 Task: Send an email with the signature Garrett Sanchez with the subject 'Request for an opinion' and the message 'Please let me know if there are any changes to the project scope.' from softage.1@softage.net to softage.10@softage.net with an attached document Program_proposal.docx and move the email from Sent Items to the folder Accessories
Action: Mouse moved to (120, 138)
Screenshot: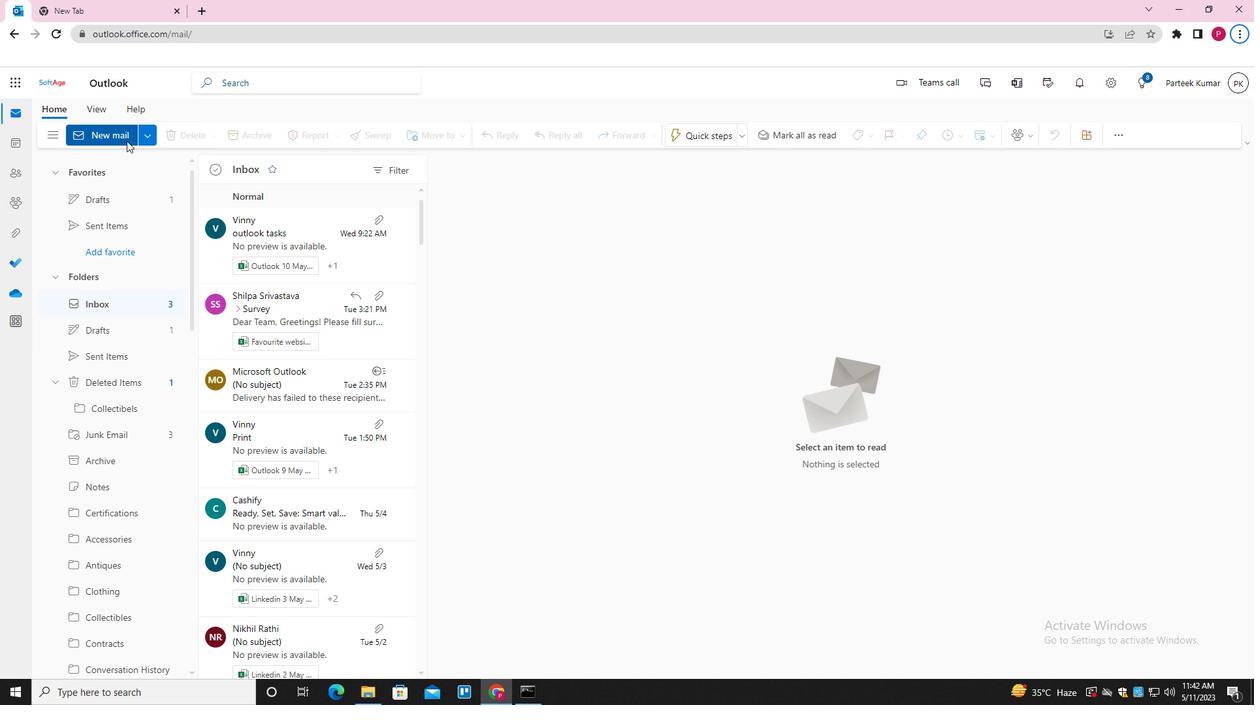
Action: Mouse pressed left at (120, 138)
Screenshot: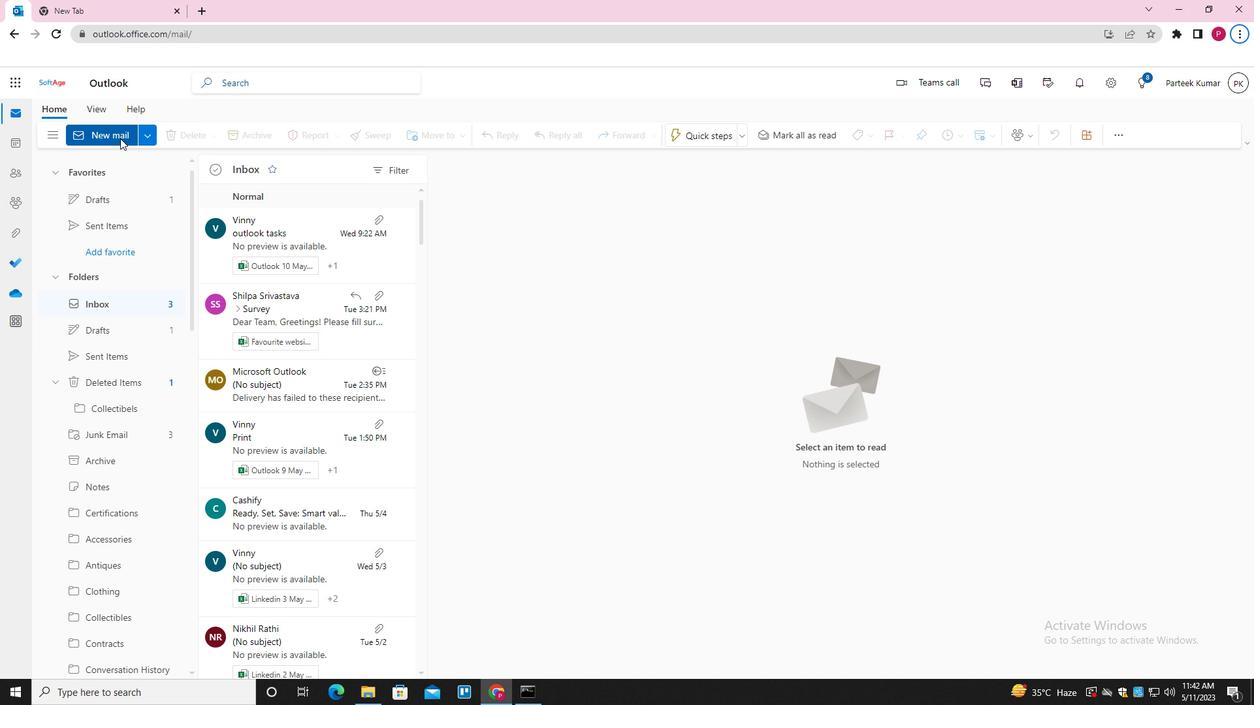 
Action: Mouse moved to (515, 305)
Screenshot: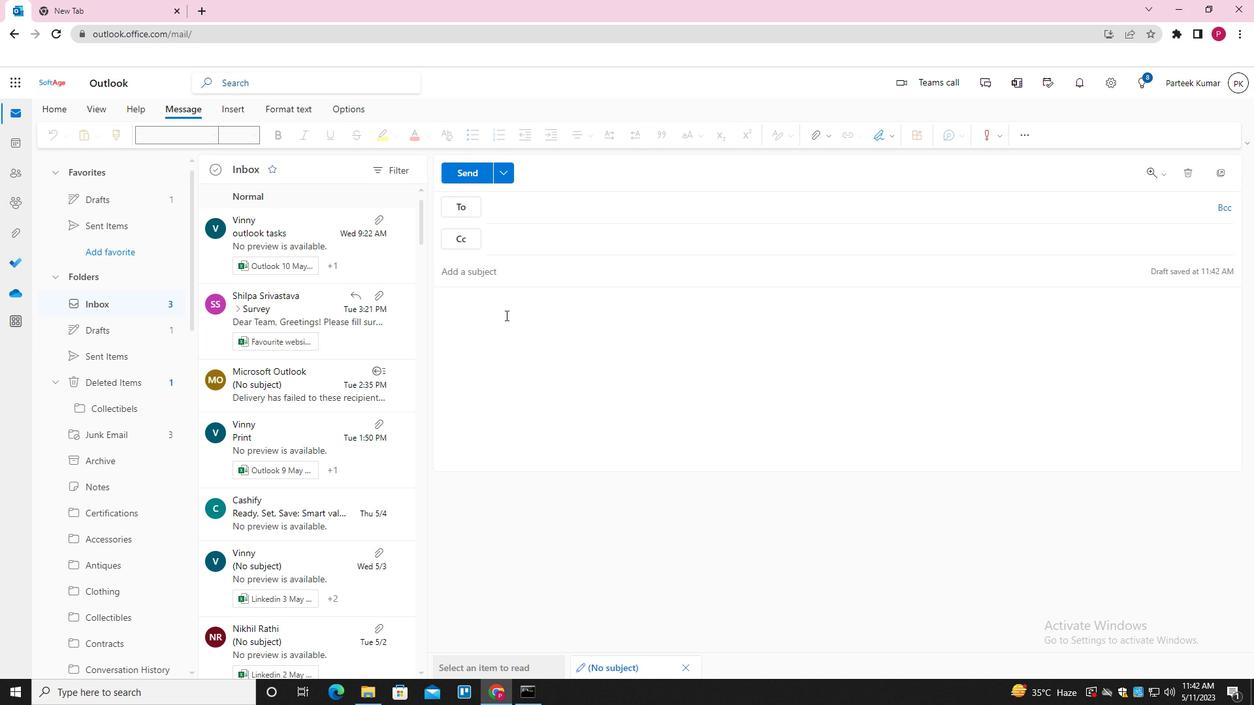 
Action: Mouse pressed left at (515, 305)
Screenshot: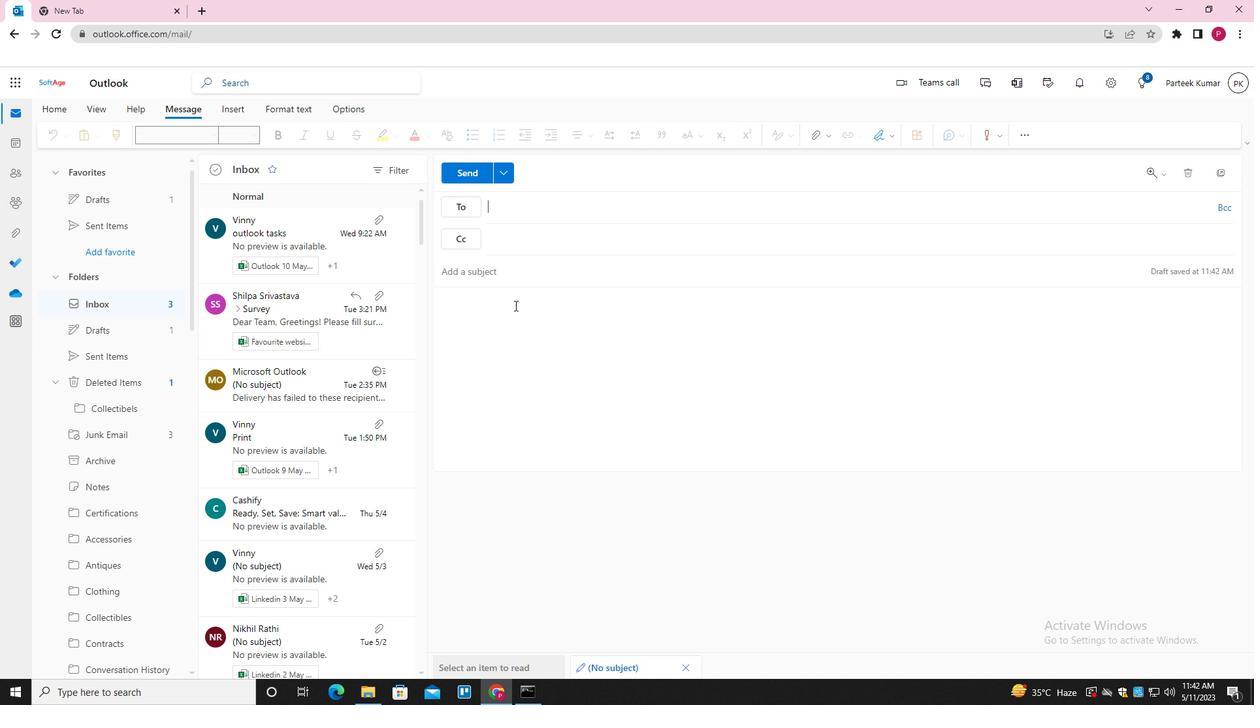 
Action: Mouse moved to (889, 137)
Screenshot: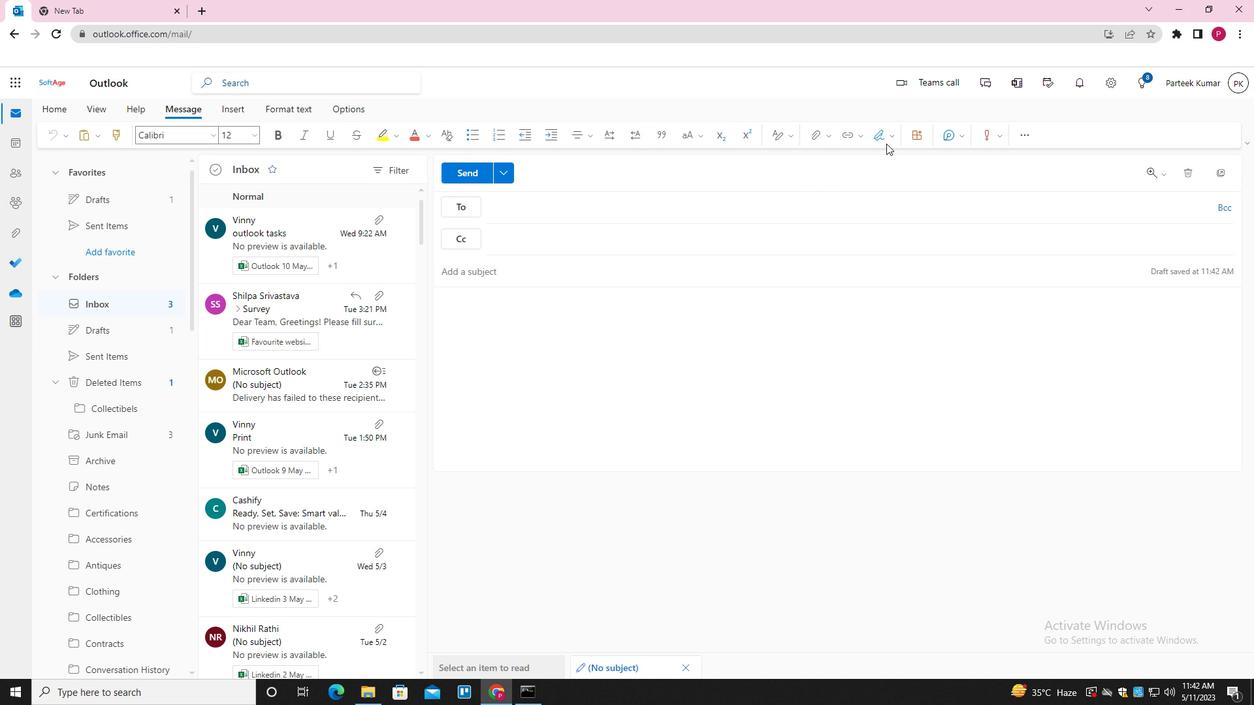 
Action: Mouse pressed left at (889, 137)
Screenshot: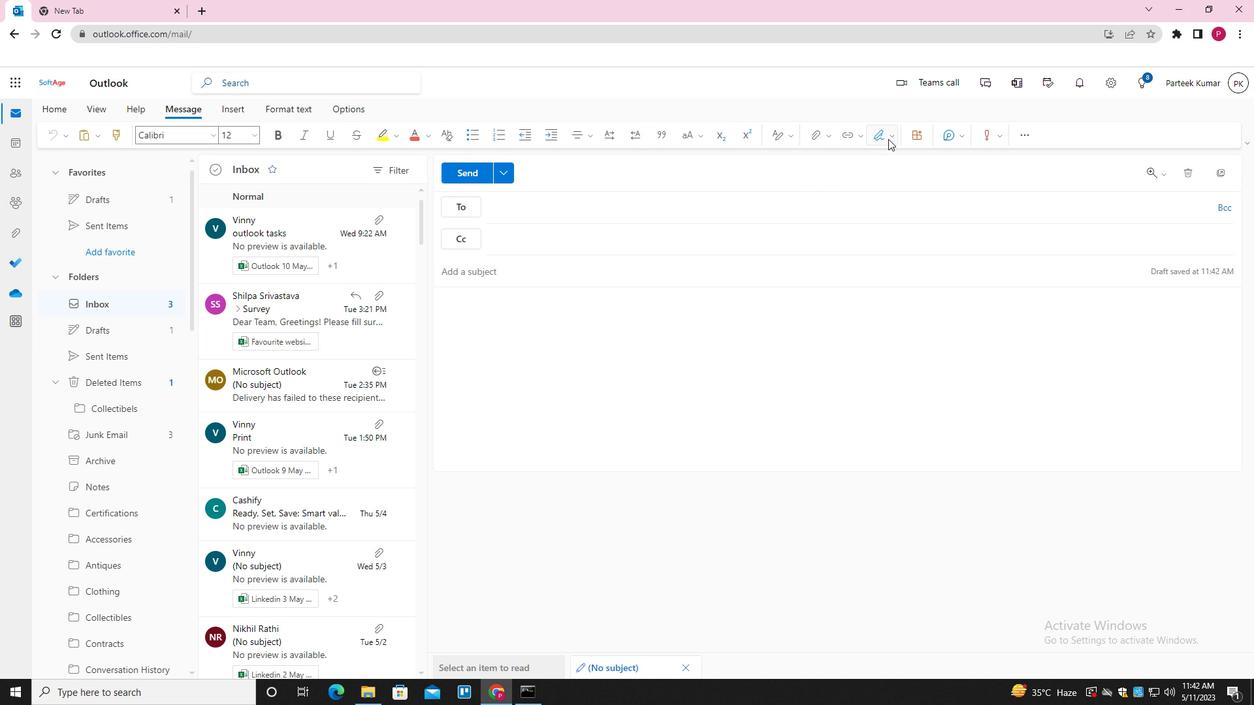 
Action: Mouse moved to (853, 192)
Screenshot: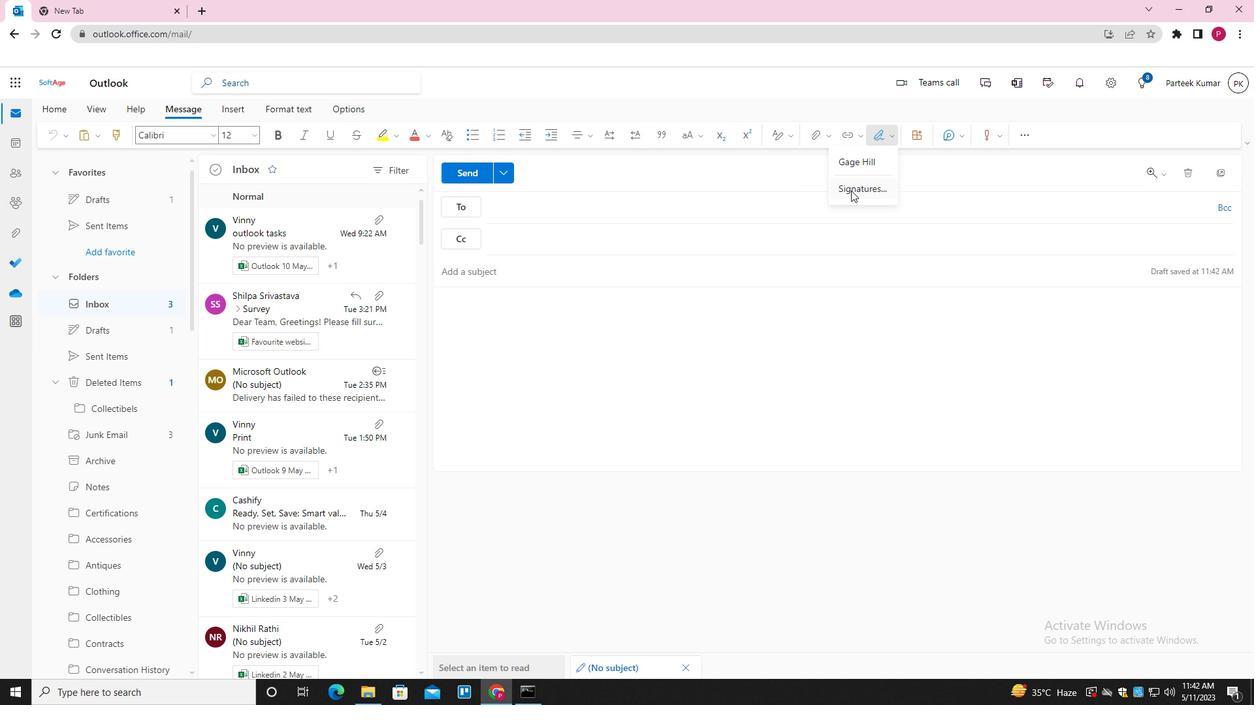 
Action: Mouse pressed left at (853, 192)
Screenshot: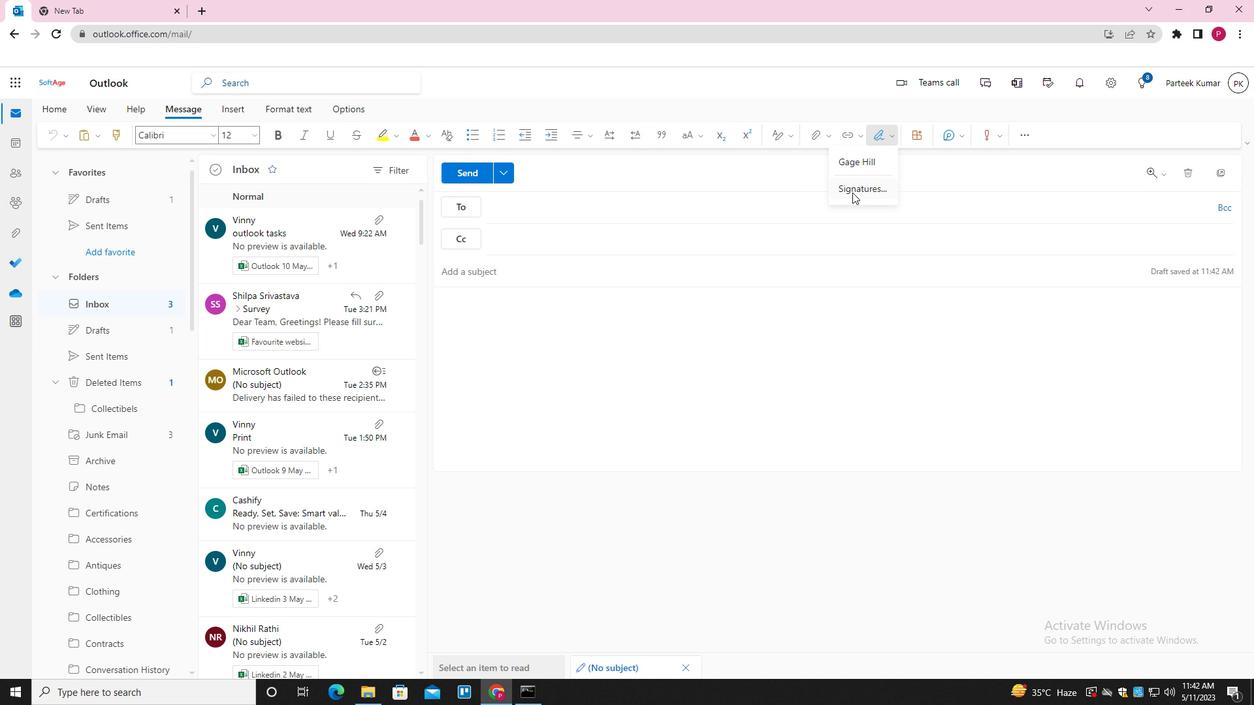 
Action: Mouse moved to (878, 239)
Screenshot: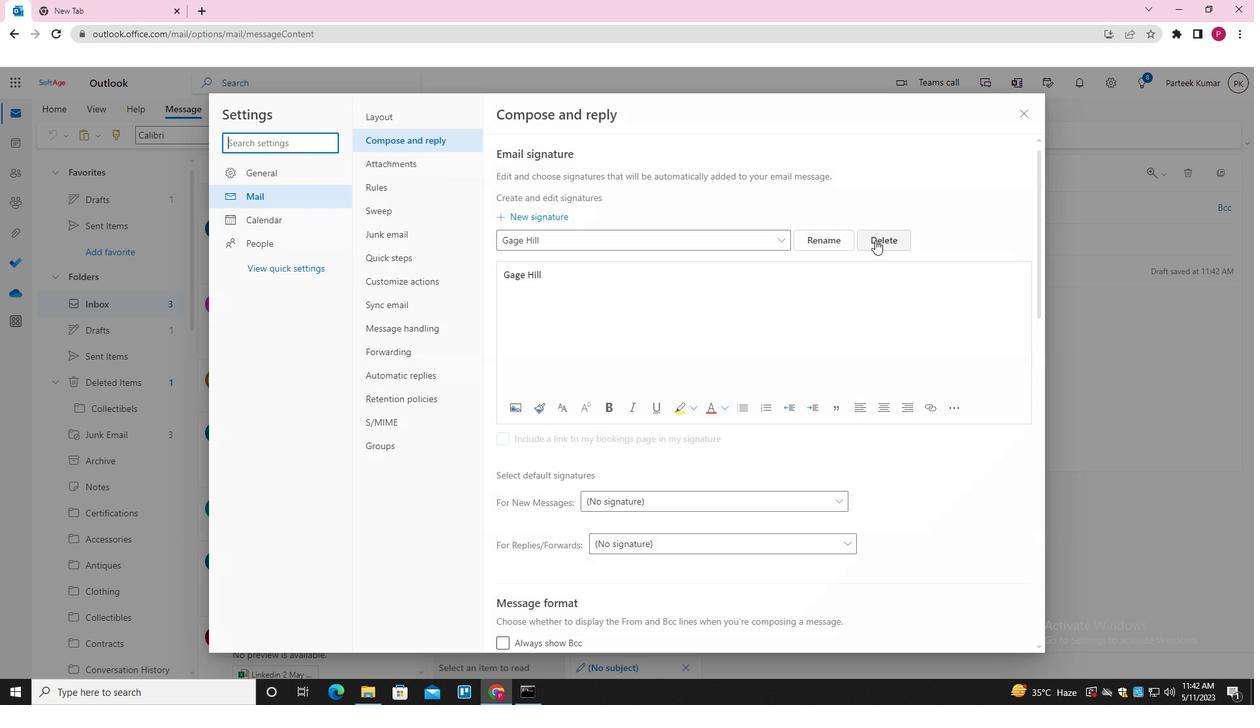 
Action: Mouse pressed left at (878, 239)
Screenshot: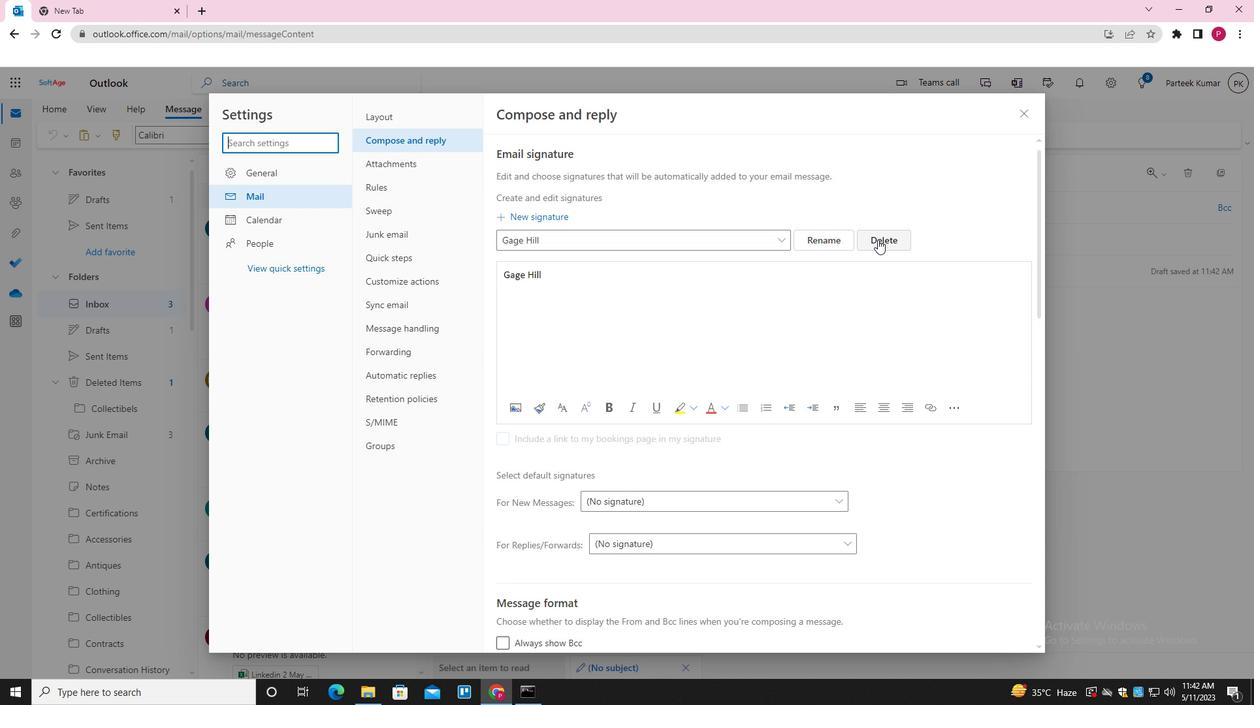 
Action: Mouse moved to (649, 236)
Screenshot: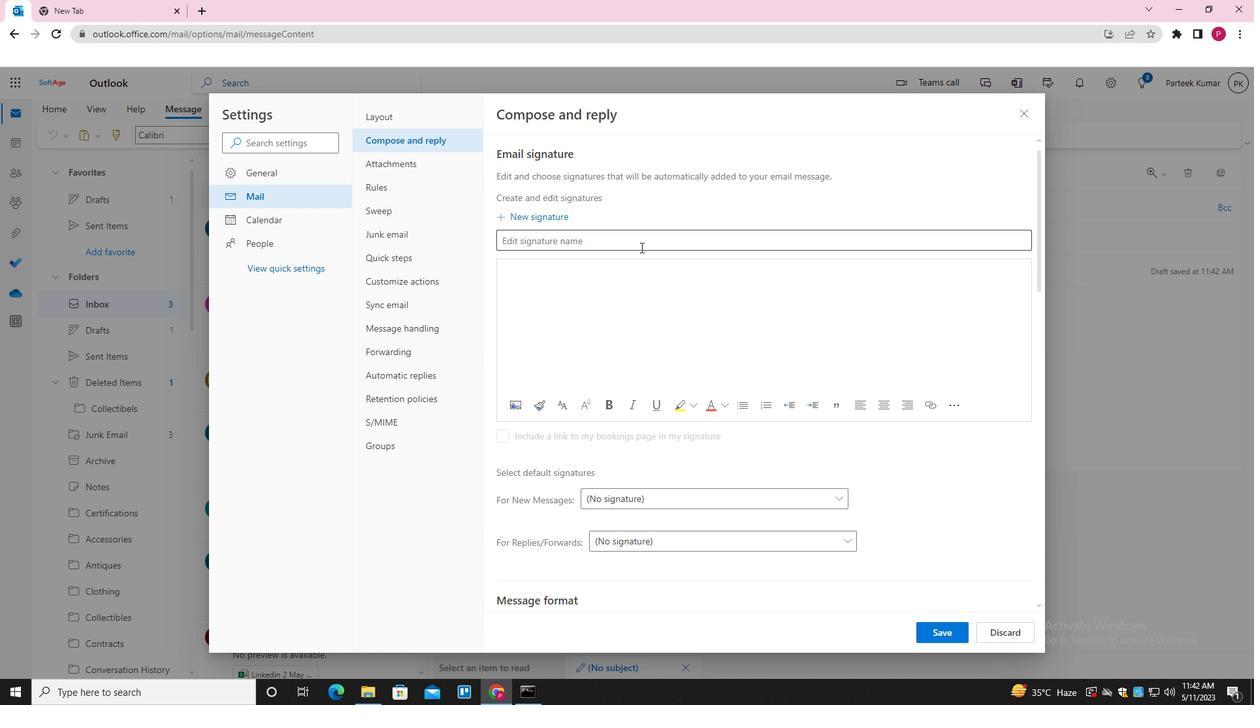 
Action: Mouse pressed left at (649, 236)
Screenshot: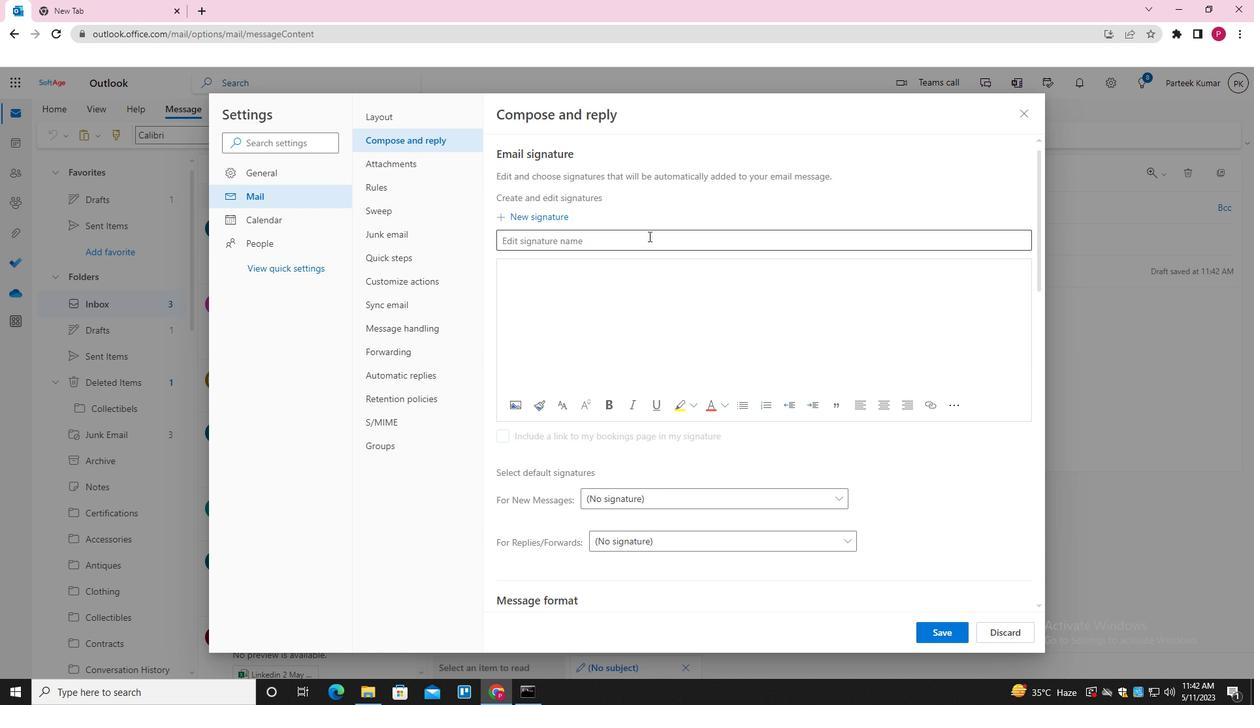 
Action: Key pressed <Key.shift><Key.shift><Key.shift><Key.shift><Key.shift><Key.shift><Key.shift><Key.shift><Key.shift>GARRETT<Key.space><Key.shift>SANCHEZ
Screenshot: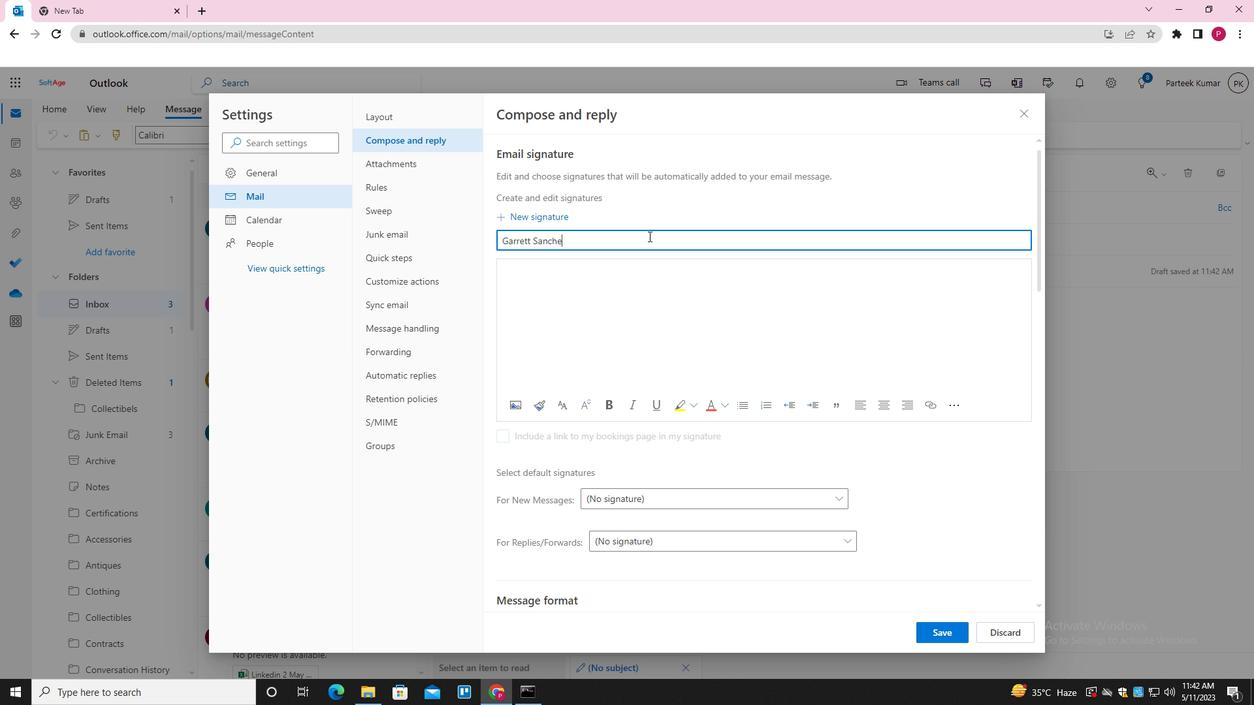 
Action: Mouse moved to (647, 288)
Screenshot: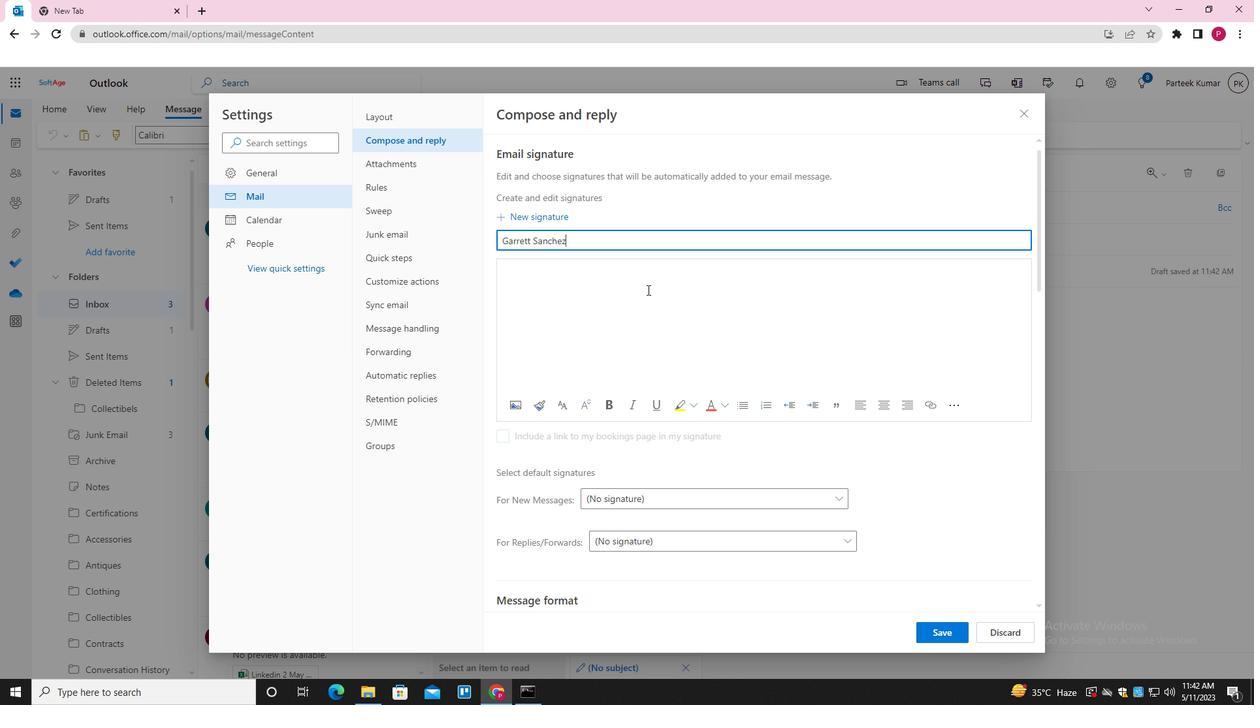 
Action: Mouse pressed left at (647, 288)
Screenshot: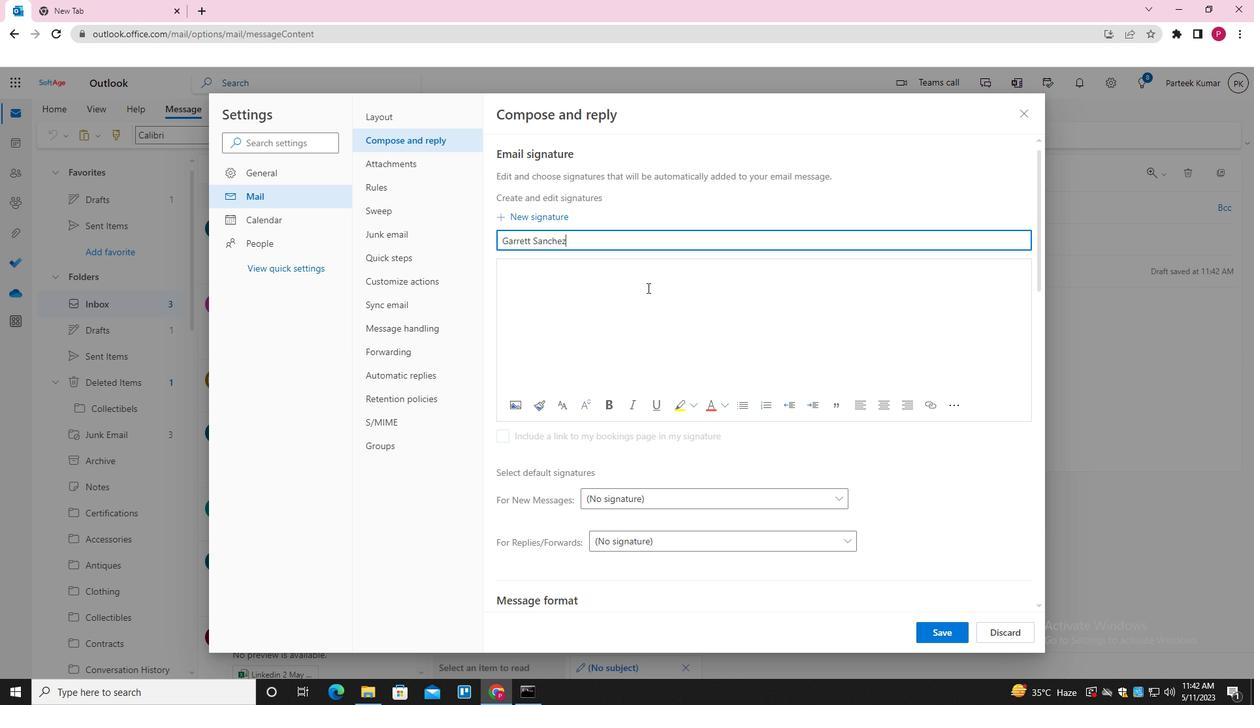
Action: Key pressed <Key.shift><Key.shift><Key.shift><Key.shift>GARRETT<Key.space><Key.shift>SANCHEZ
Screenshot: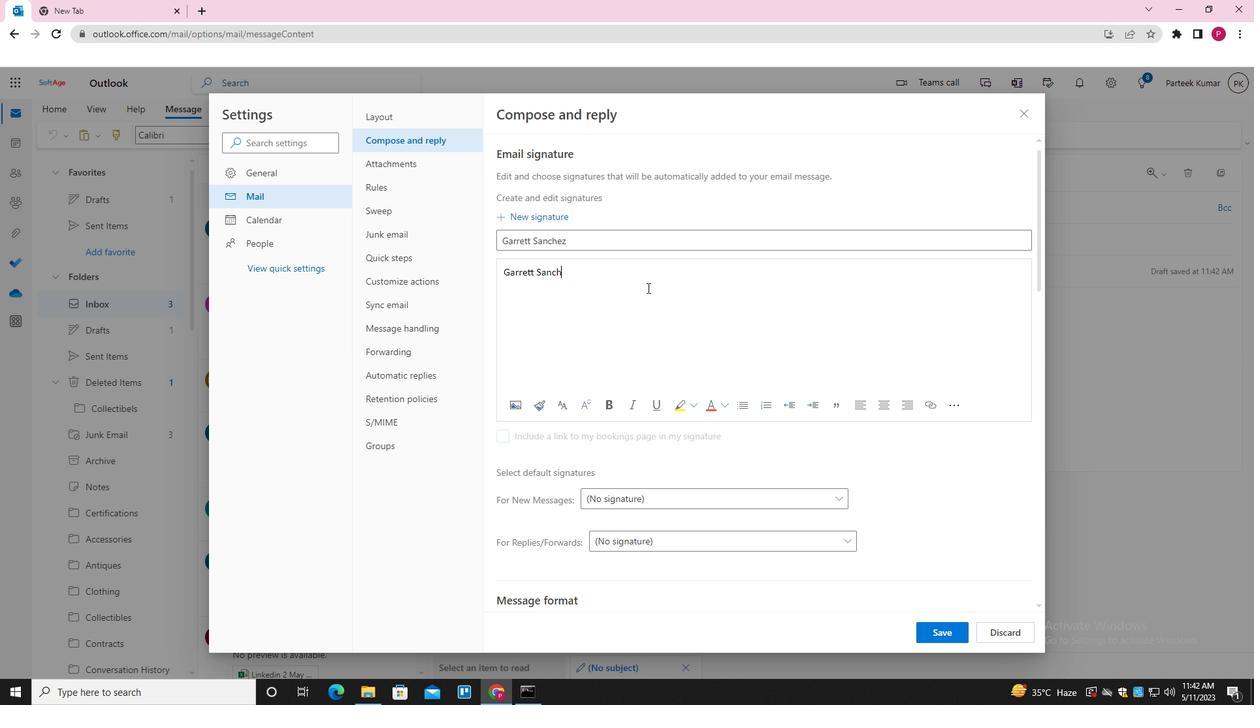 
Action: Mouse moved to (932, 626)
Screenshot: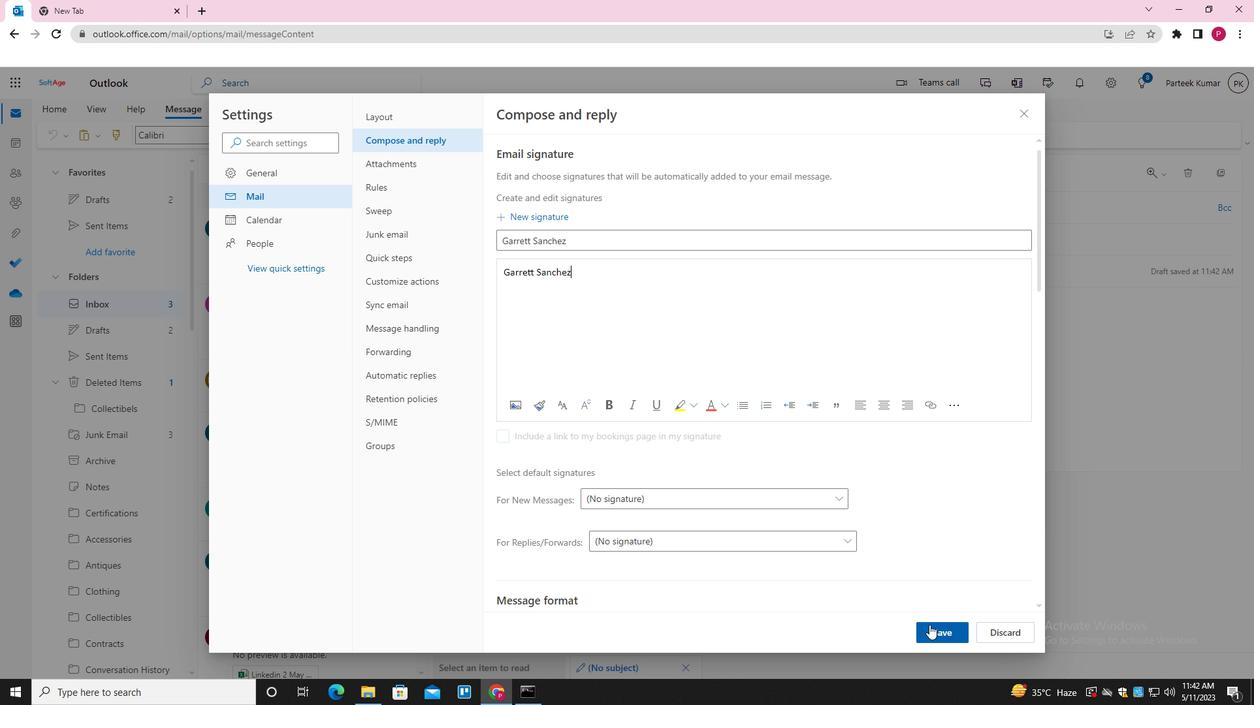 
Action: Mouse pressed left at (932, 626)
Screenshot: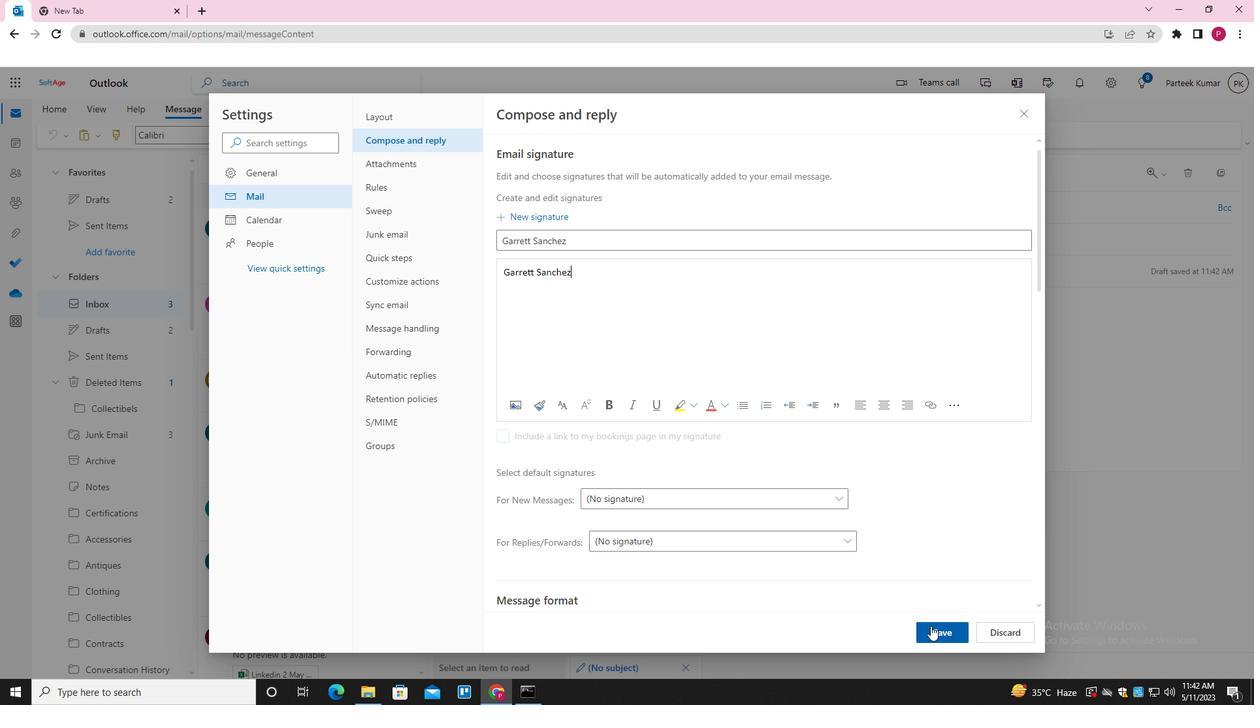 
Action: Mouse moved to (1023, 109)
Screenshot: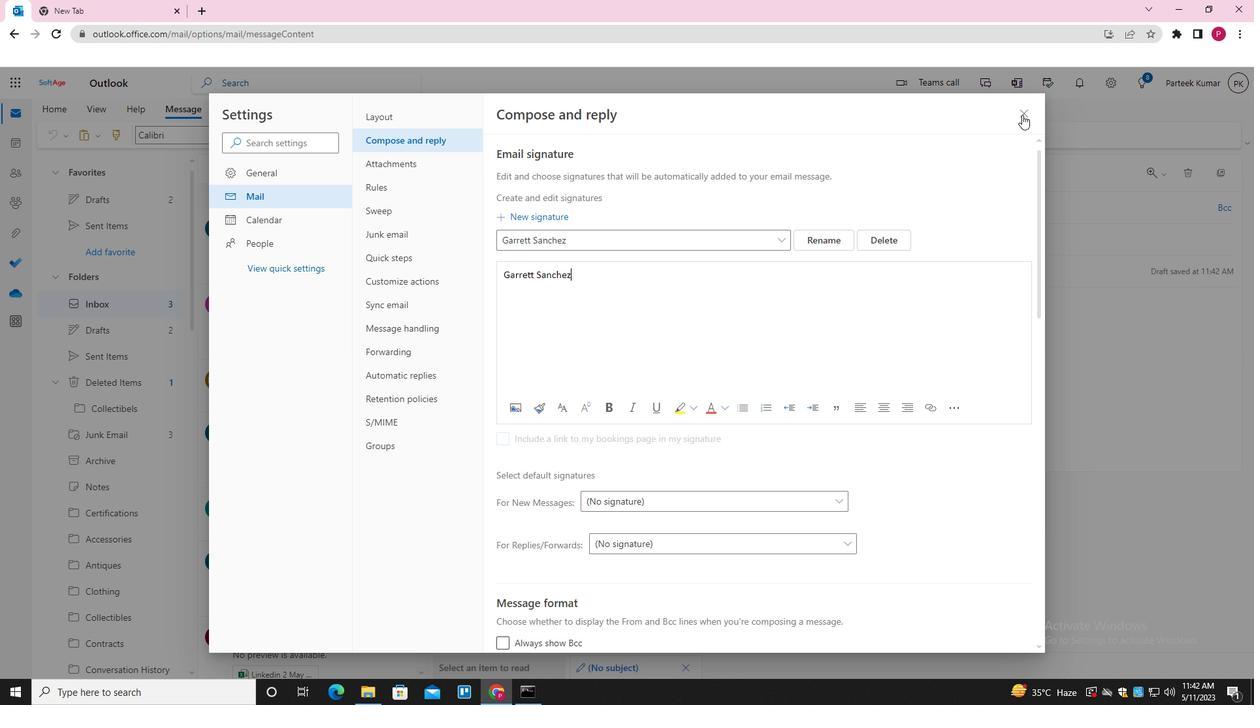 
Action: Mouse pressed left at (1023, 109)
Screenshot: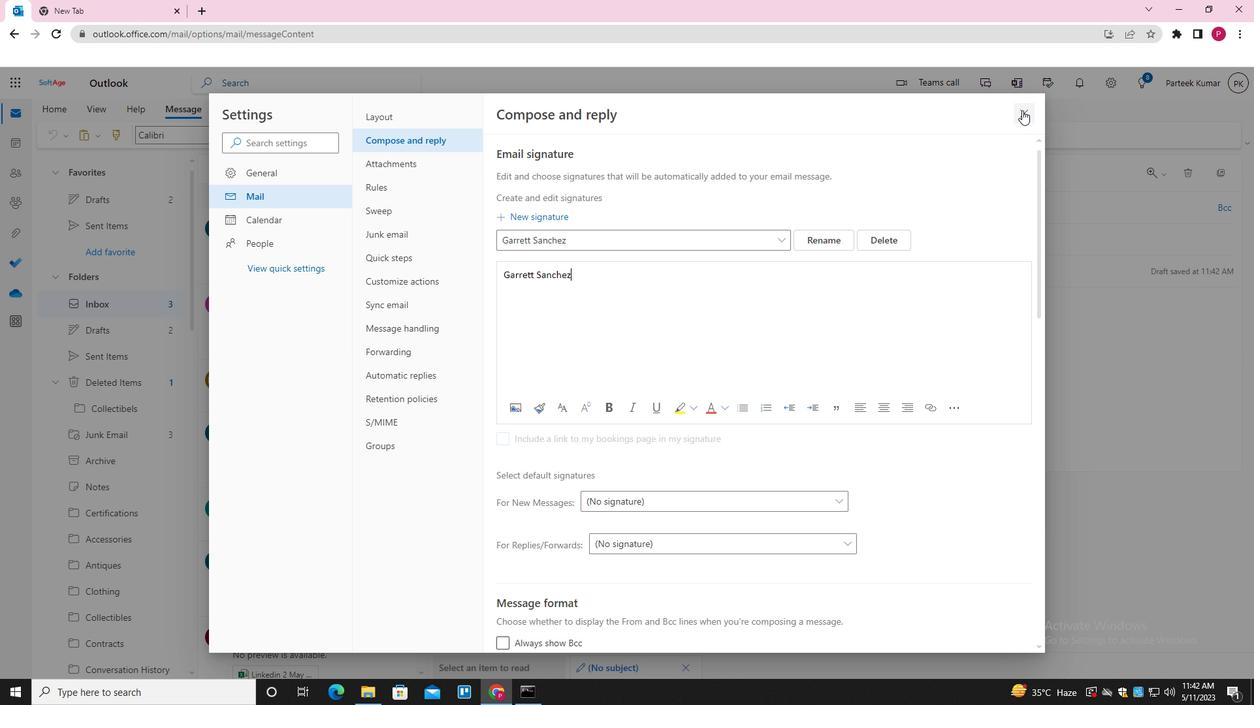 
Action: Mouse moved to (601, 320)
Screenshot: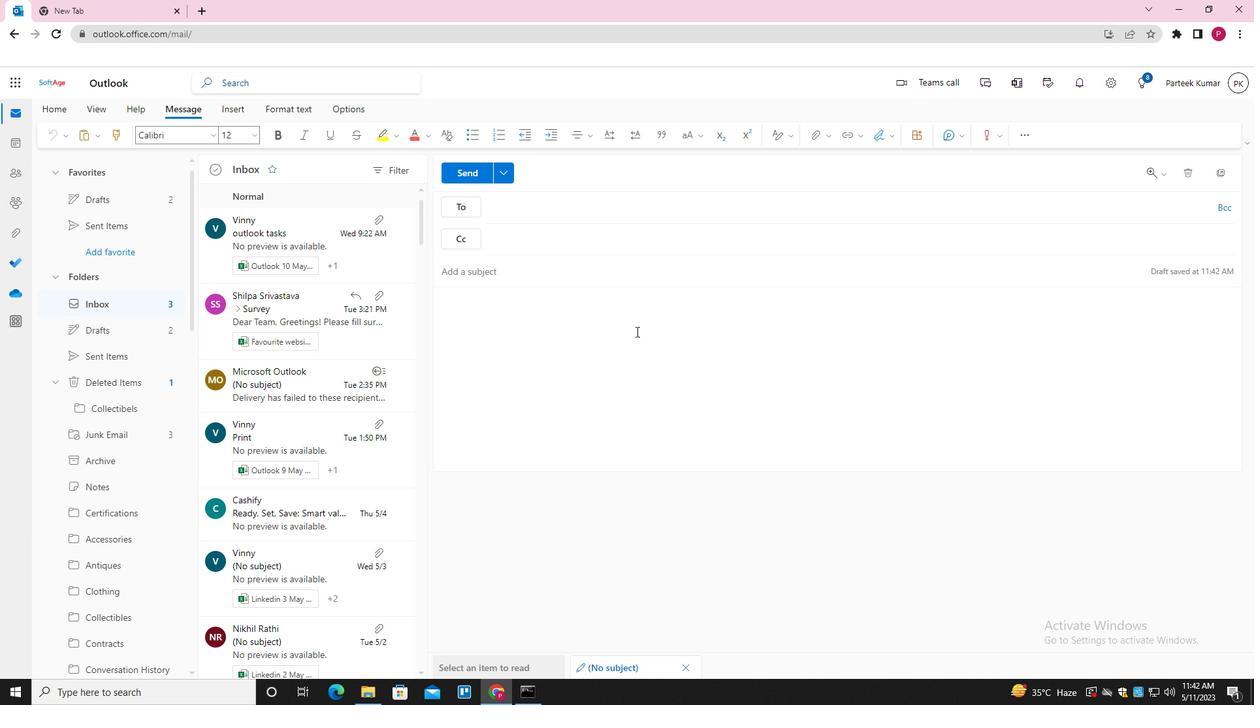 
Action: Mouse pressed left at (601, 320)
Screenshot: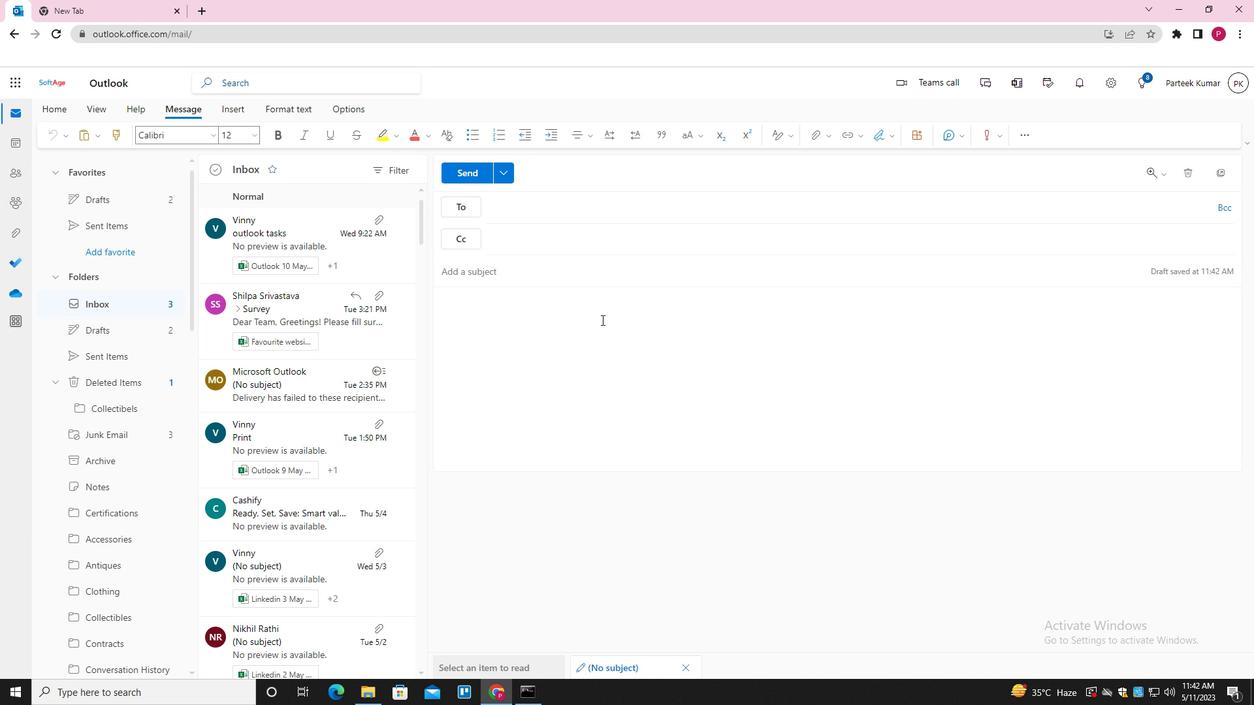 
Action: Mouse moved to (894, 136)
Screenshot: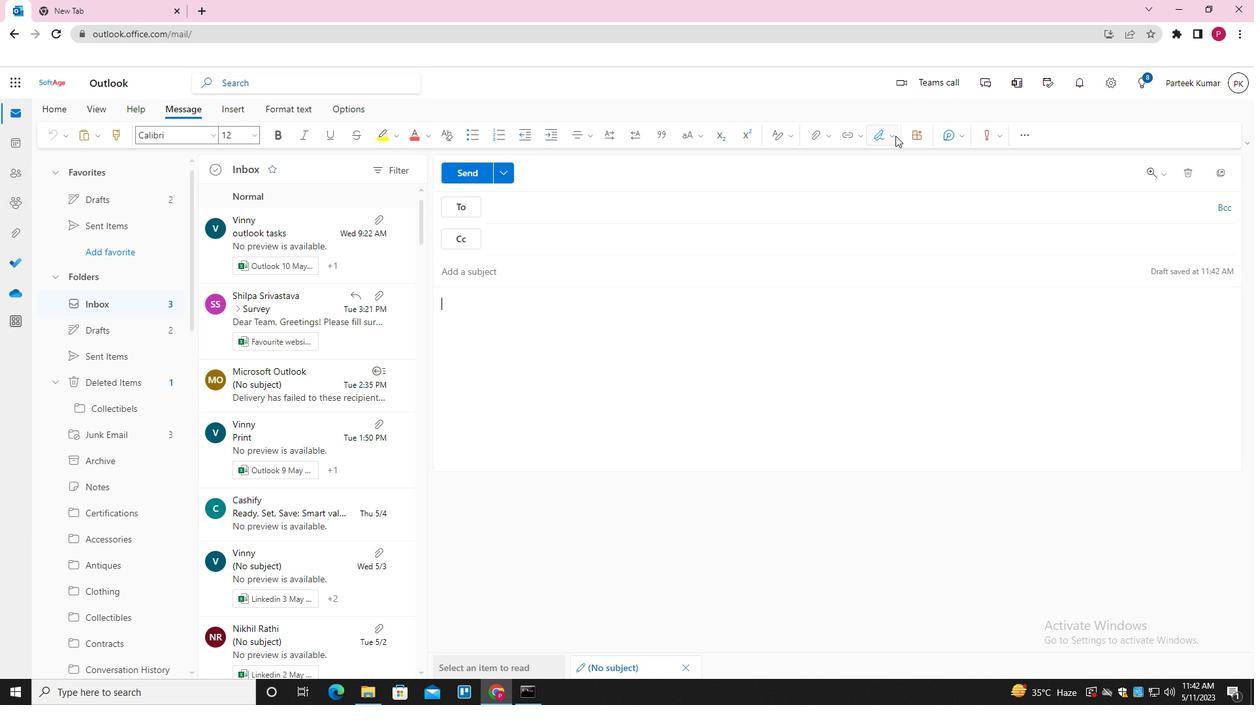 
Action: Mouse pressed left at (894, 136)
Screenshot: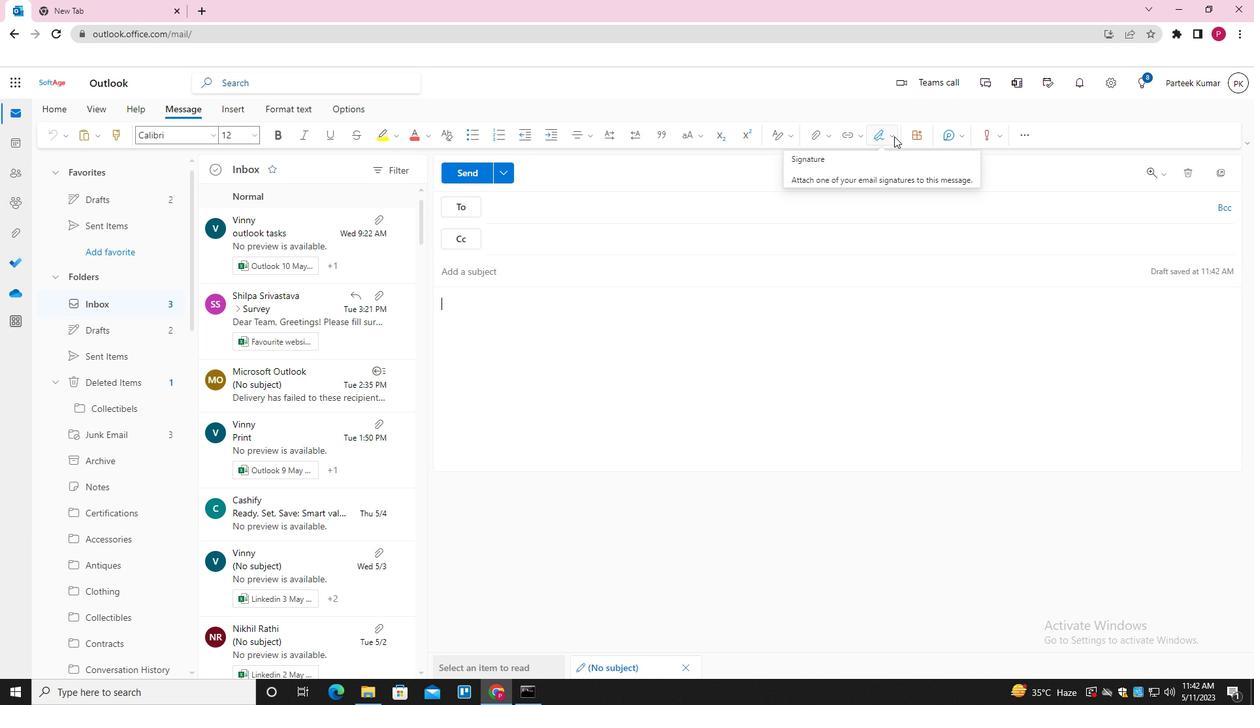 
Action: Mouse moved to (851, 162)
Screenshot: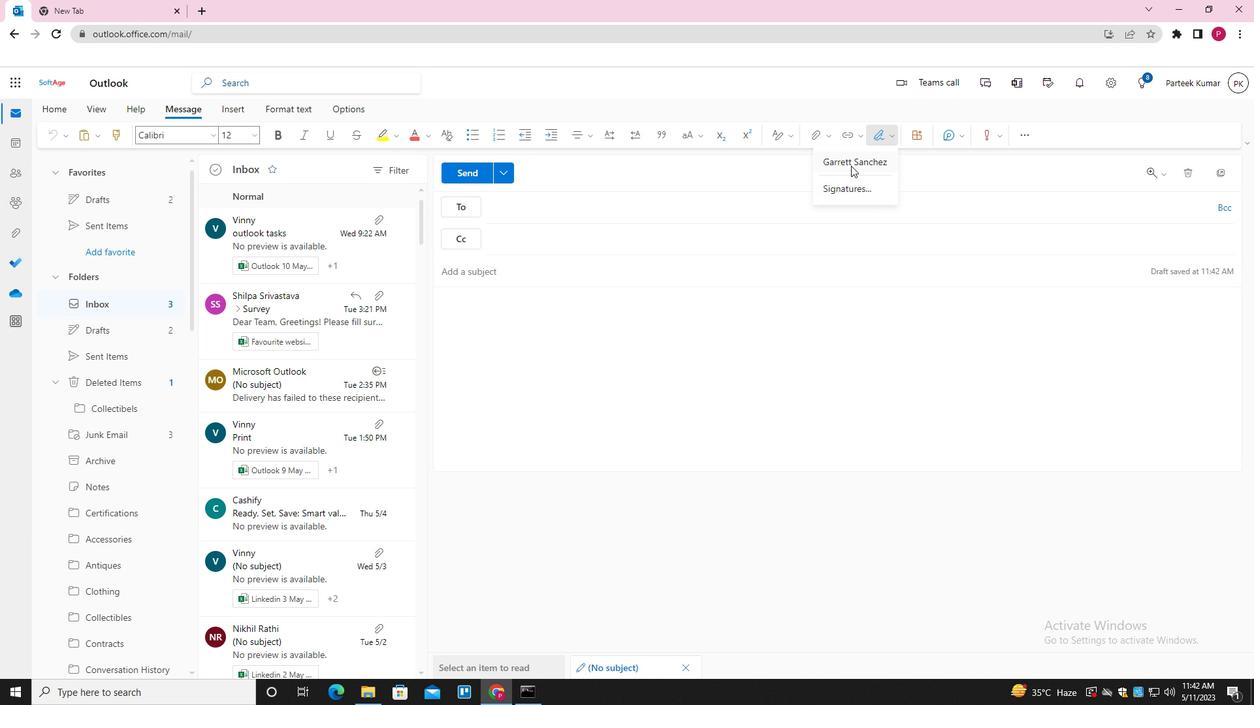 
Action: Mouse pressed left at (851, 162)
Screenshot: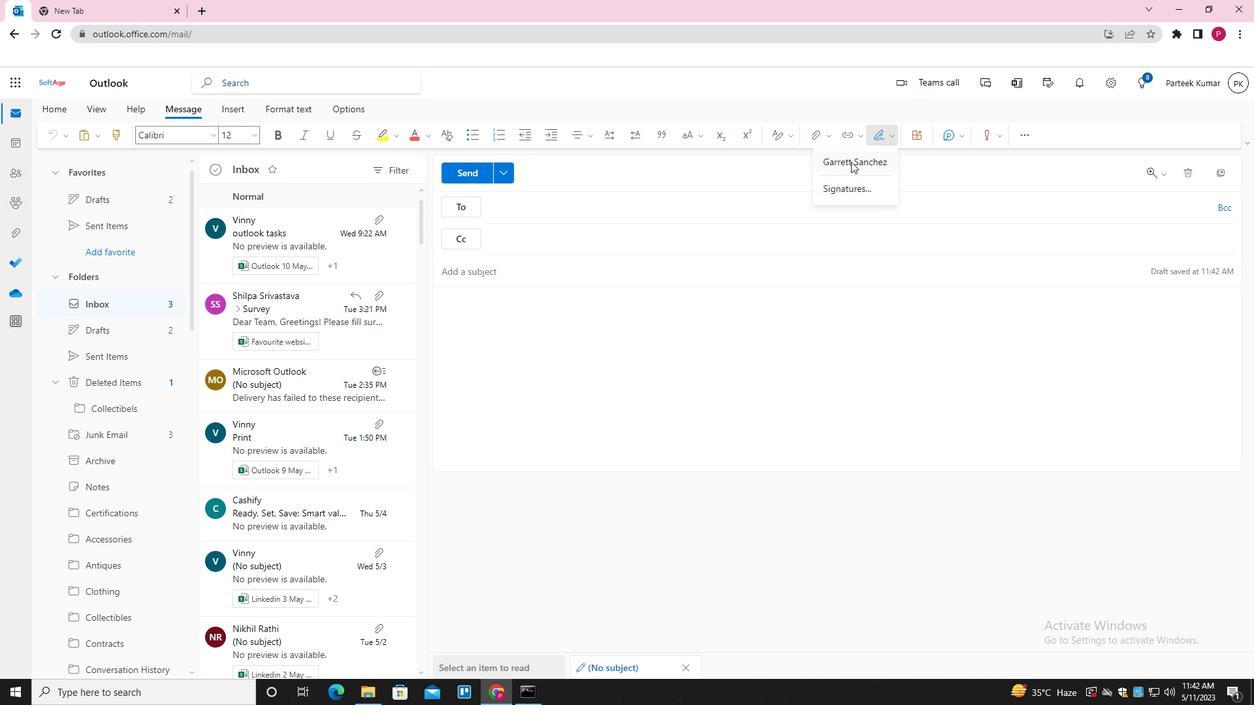 
Action: Mouse moved to (555, 275)
Screenshot: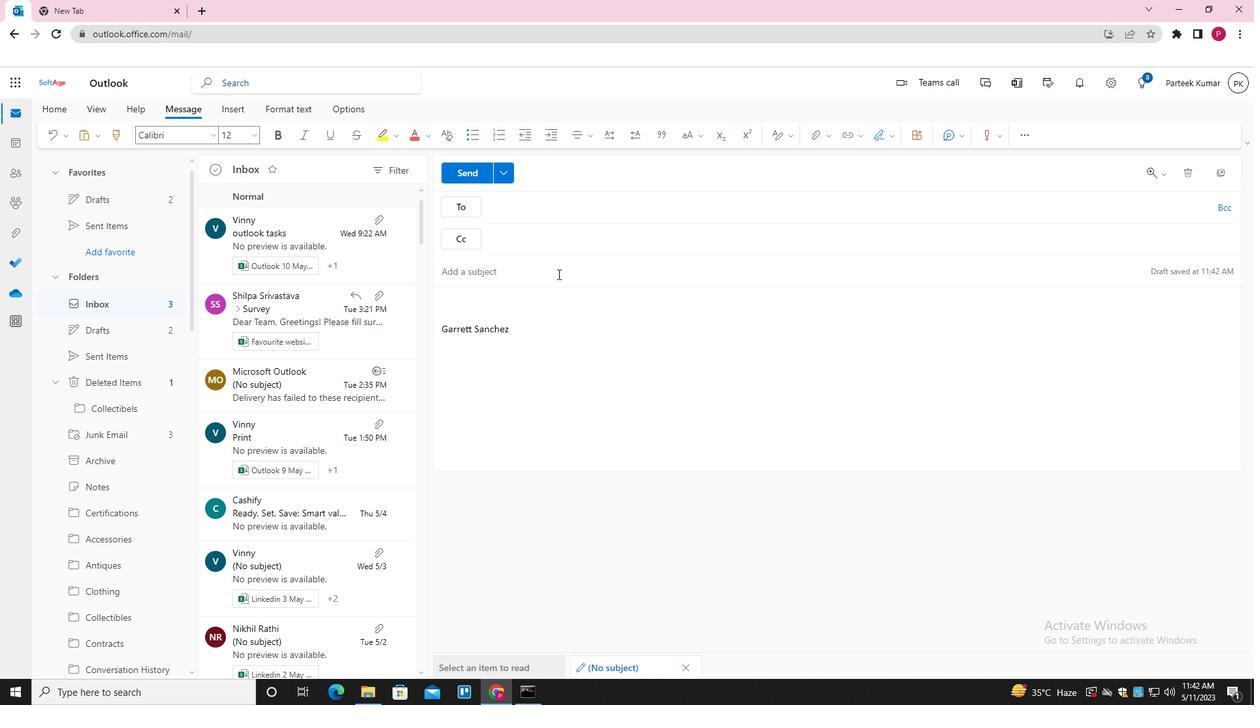 
Action: Mouse pressed left at (555, 275)
Screenshot: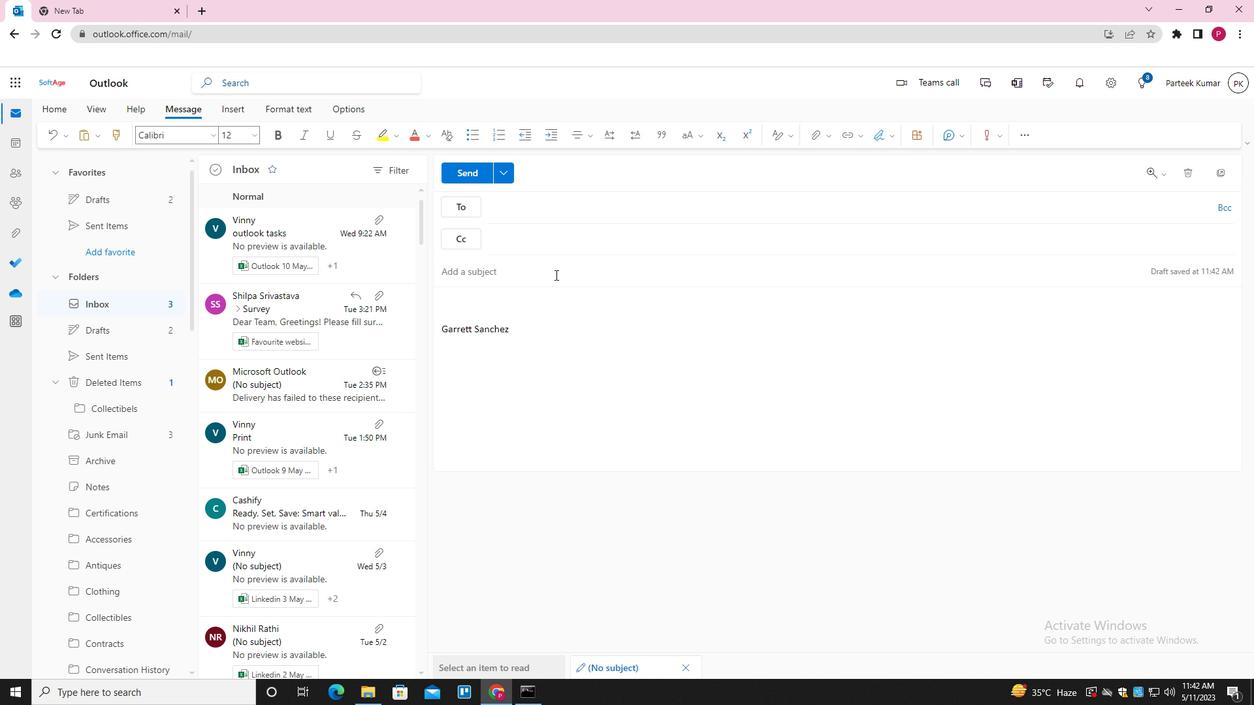
Action: Key pressed <Key.shift>REQUEST<Key.space>FOR<Key.space>AN<Key.space>OPINION
Screenshot: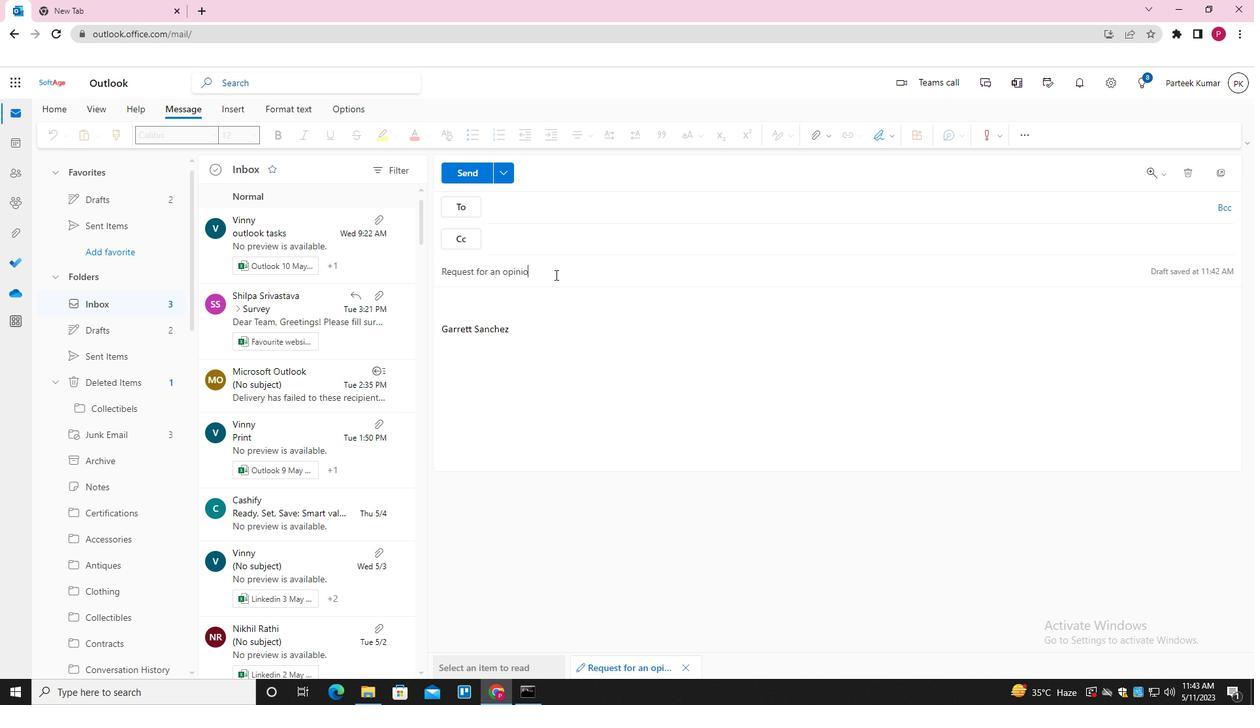 
Action: Mouse moved to (526, 306)
Screenshot: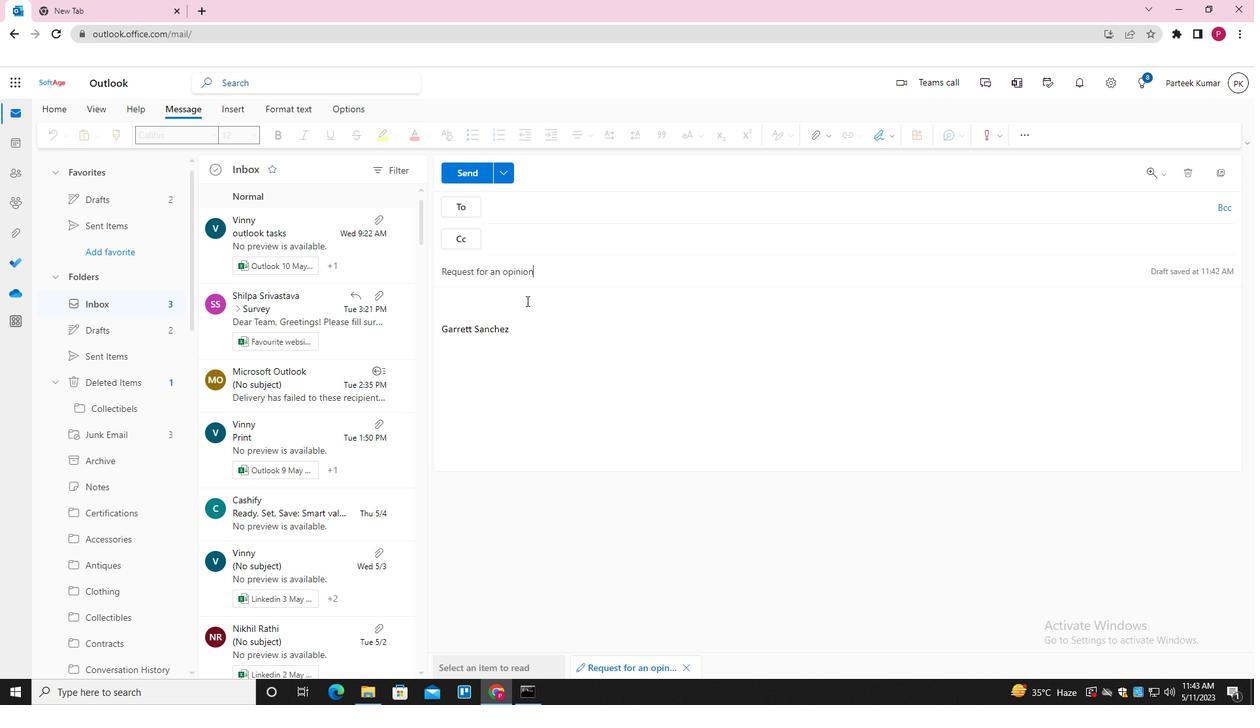 
Action: Mouse pressed left at (526, 306)
Screenshot: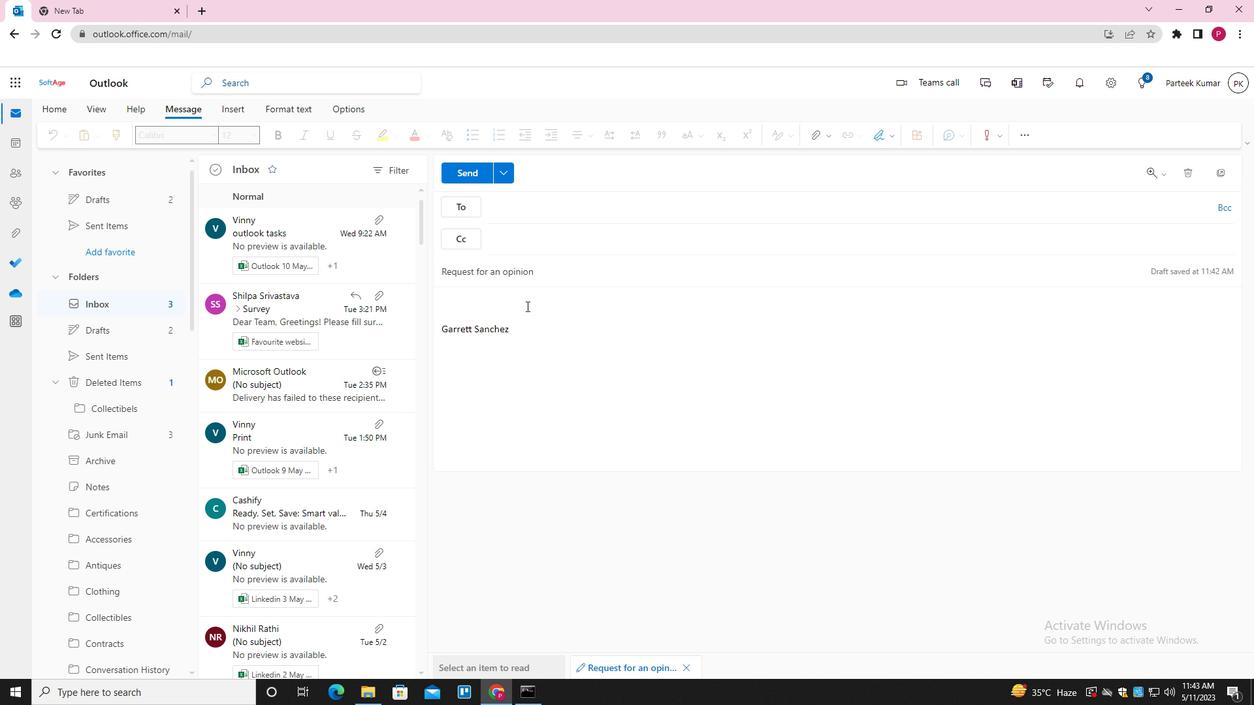 
Action: Key pressed <Key.shift><Key.shift><Key.shift><Key.shift><Key.shift><Key.shift><Key.shift><Key.shift><Key.shift>PLEASE<Key.space><Key.shift>LET<Key.space>ME<Key.space>KNOW<Key.space>IF<Key.space>THERE<Key.space>ARE<Key.space>ANY<Key.space>CHANGES<Key.space>TO<Key.space>THE<Key.space>PROJECT<Key.space>SCOPE
Screenshot: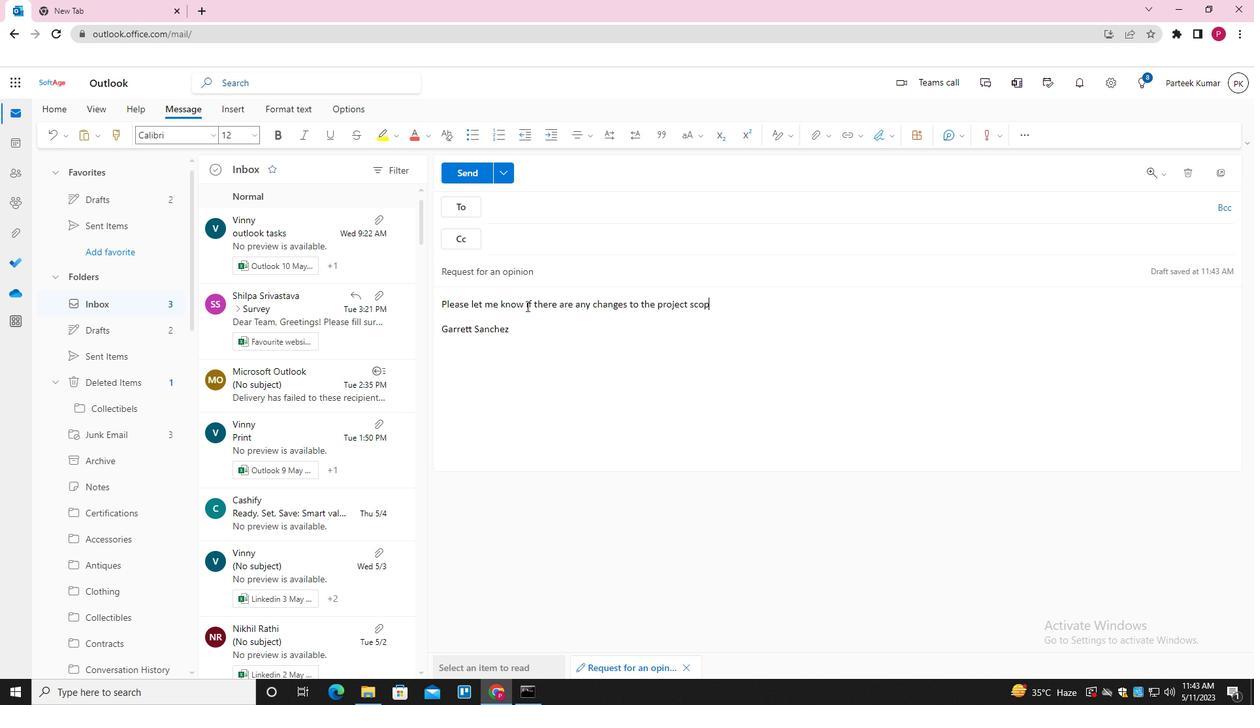 
Action: Mouse moved to (526, 209)
Screenshot: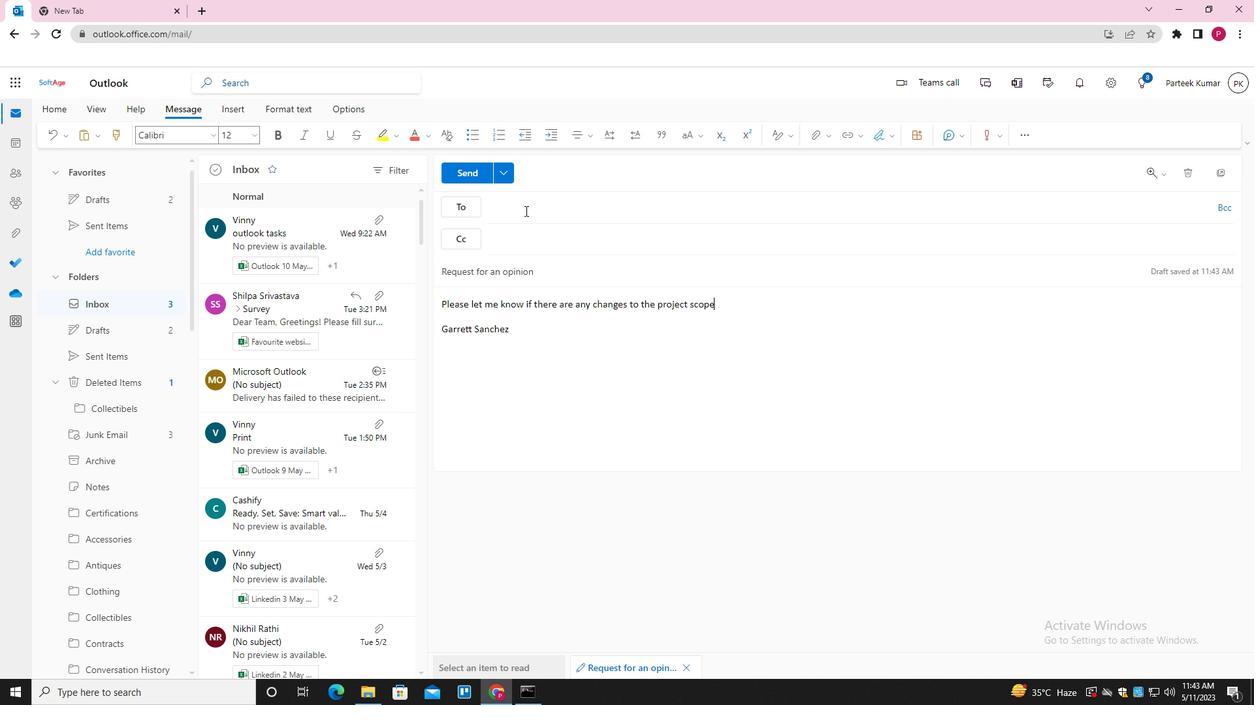 
Action: Mouse pressed left at (526, 209)
Screenshot: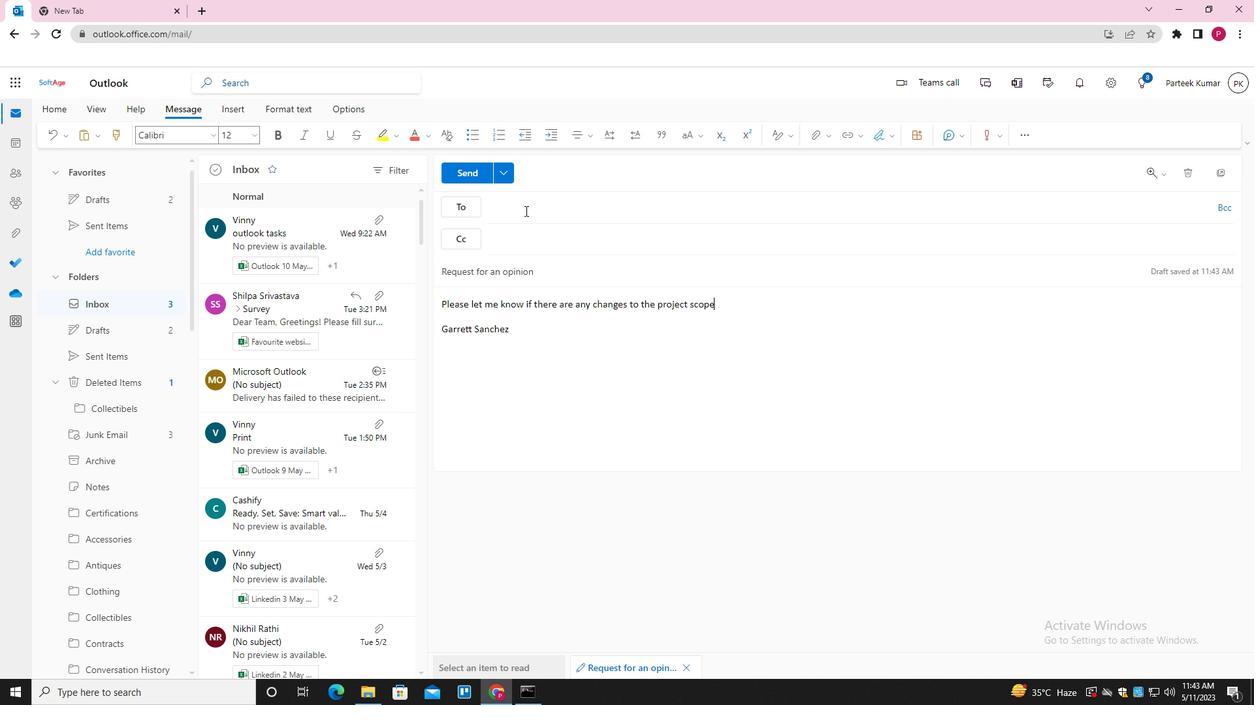 
Action: Key pressed SOGTAGE.10<Key.shift>@SOFTAGE.NET
Screenshot: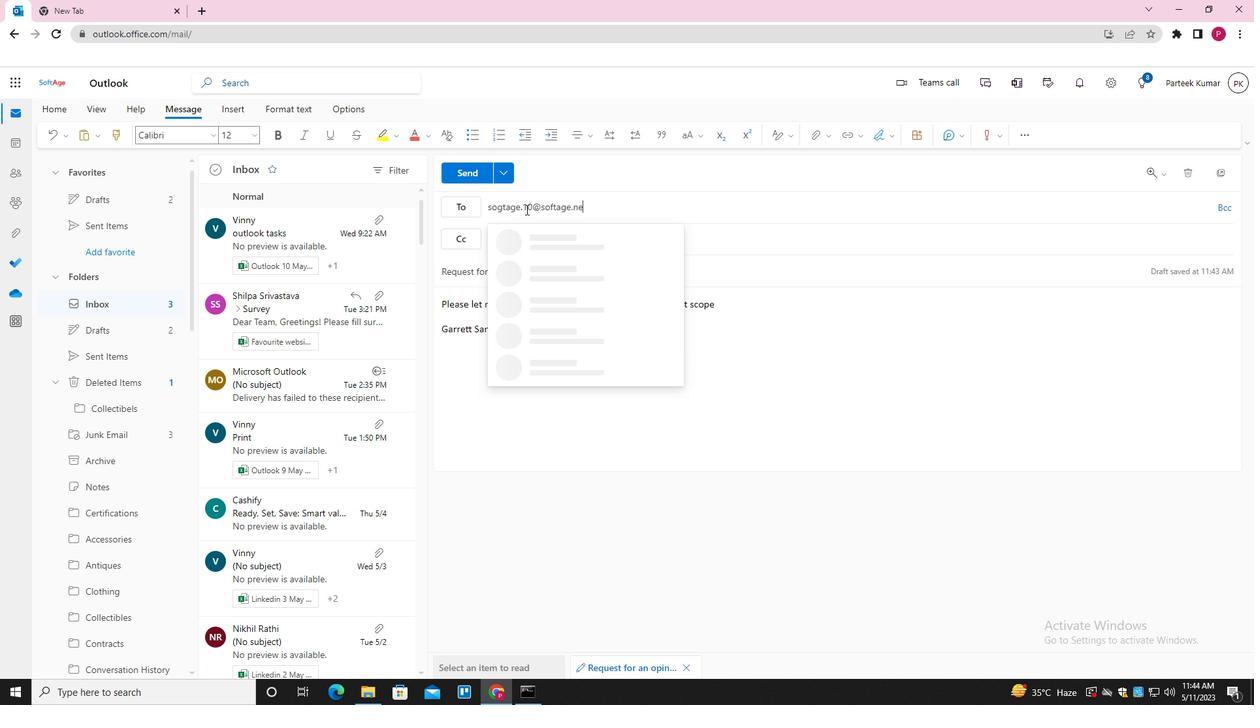 
Action: Mouse moved to (498, 206)
Screenshot: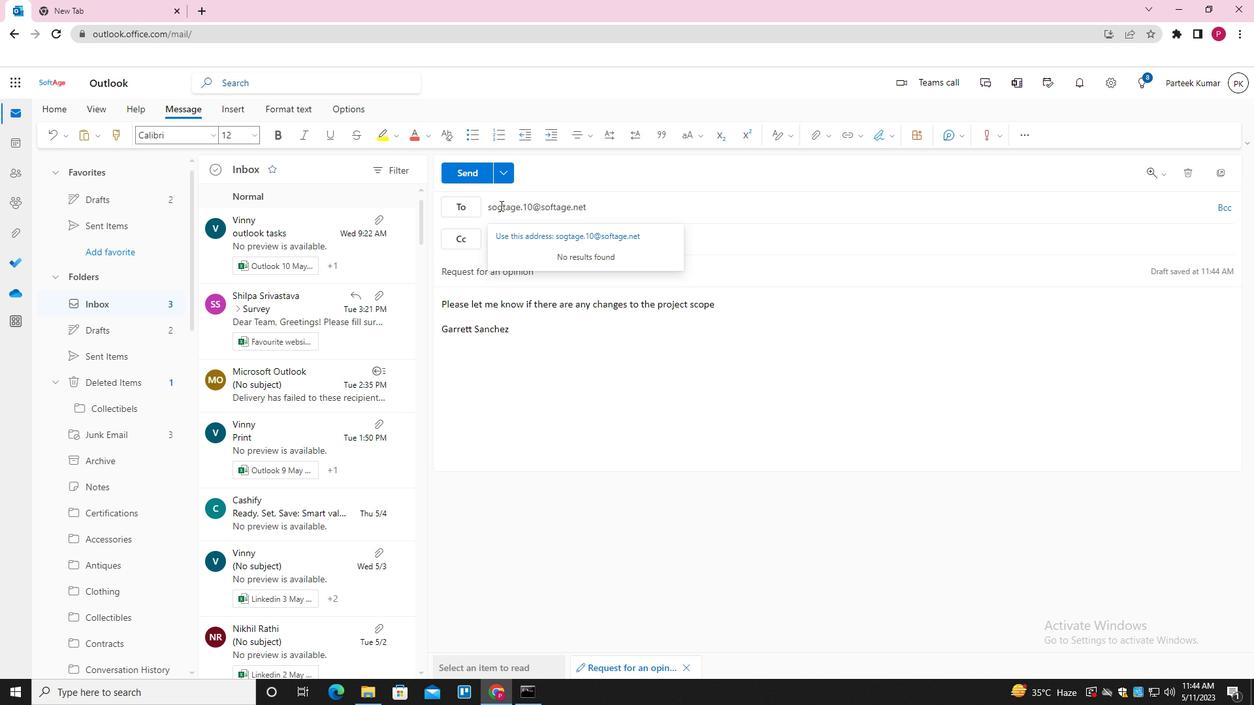 
Action: Mouse pressed left at (498, 206)
Screenshot: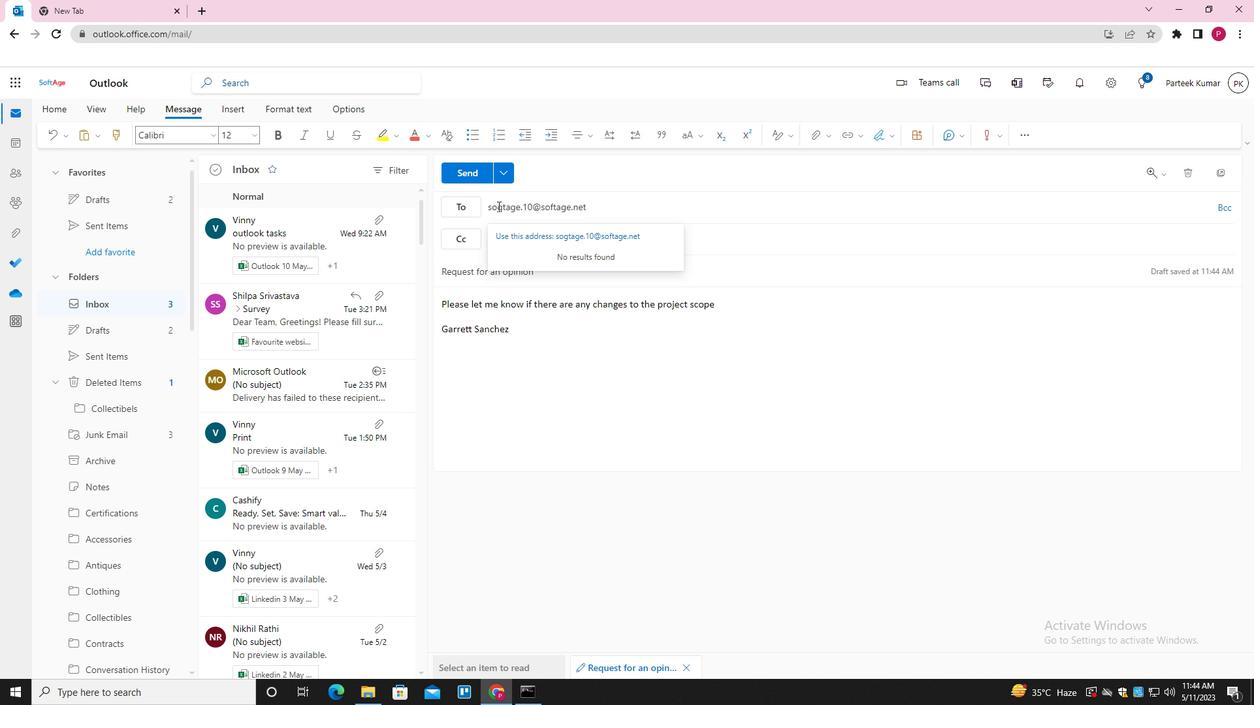 
Action: Mouse moved to (505, 206)
Screenshot: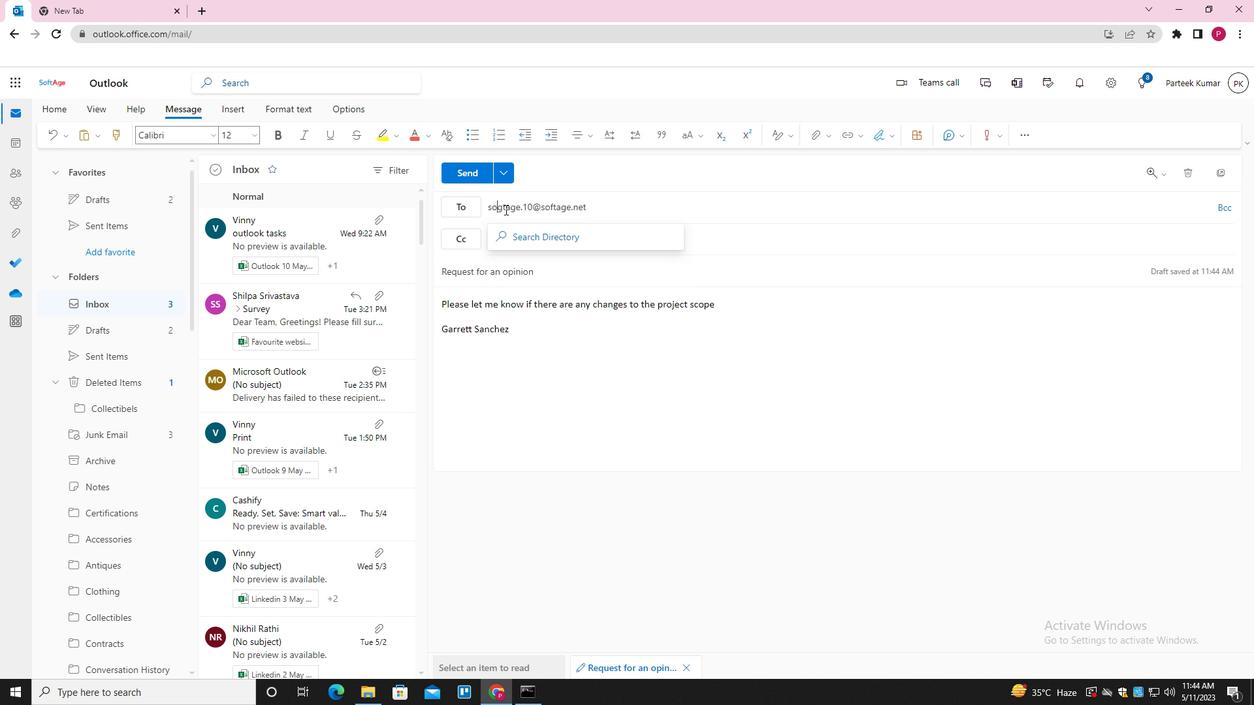 
Action: Mouse pressed left at (505, 206)
Screenshot: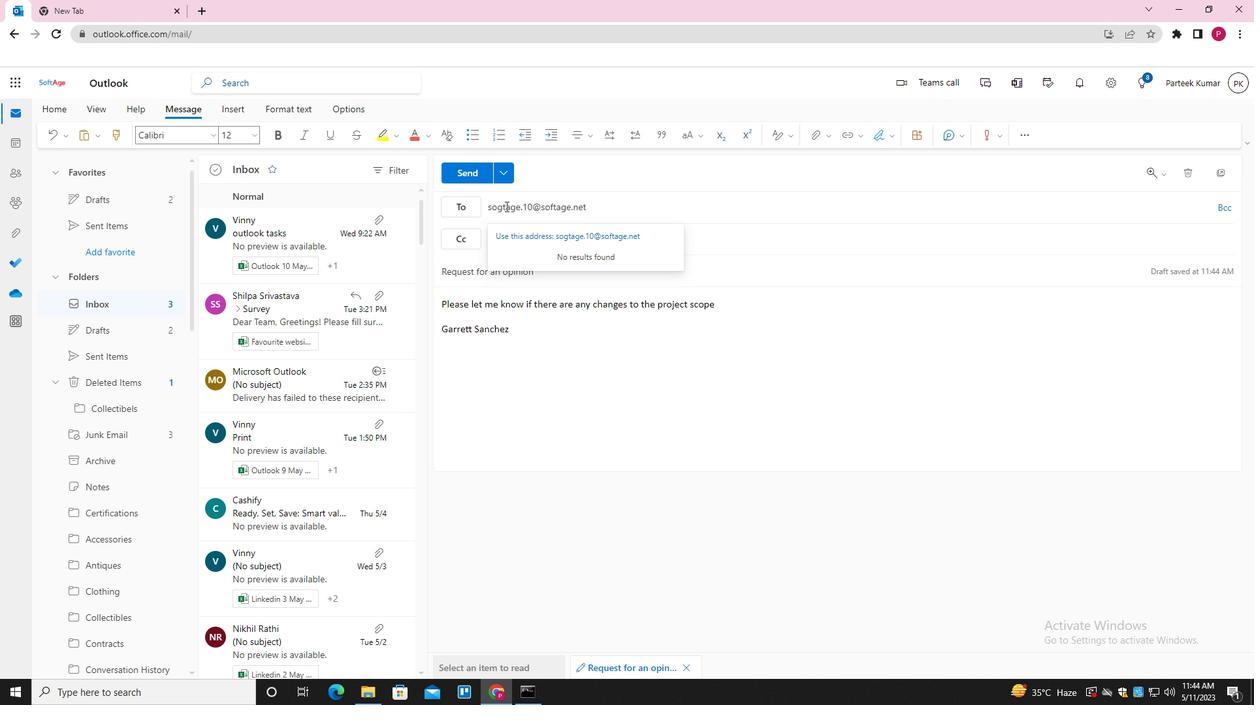 
Action: Mouse moved to (516, 227)
Screenshot: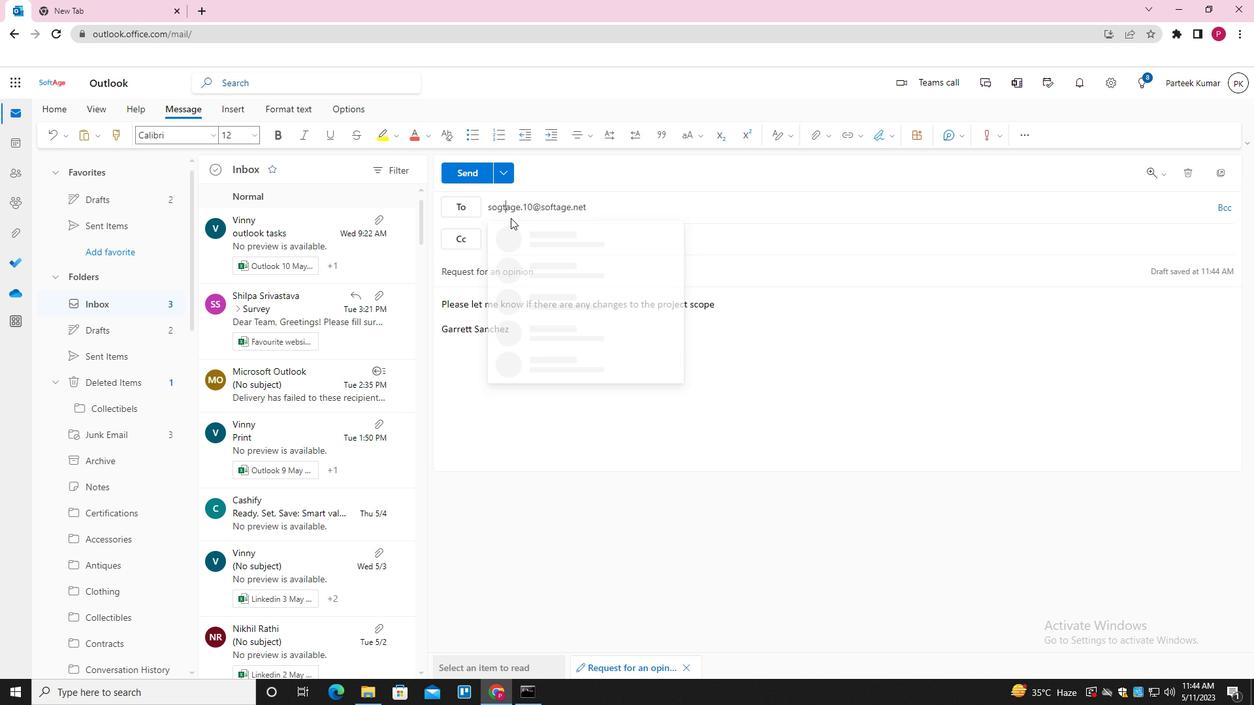 
Action: Key pressed <Key.backspace><Key.backspace>FT<Key.enter>
Screenshot: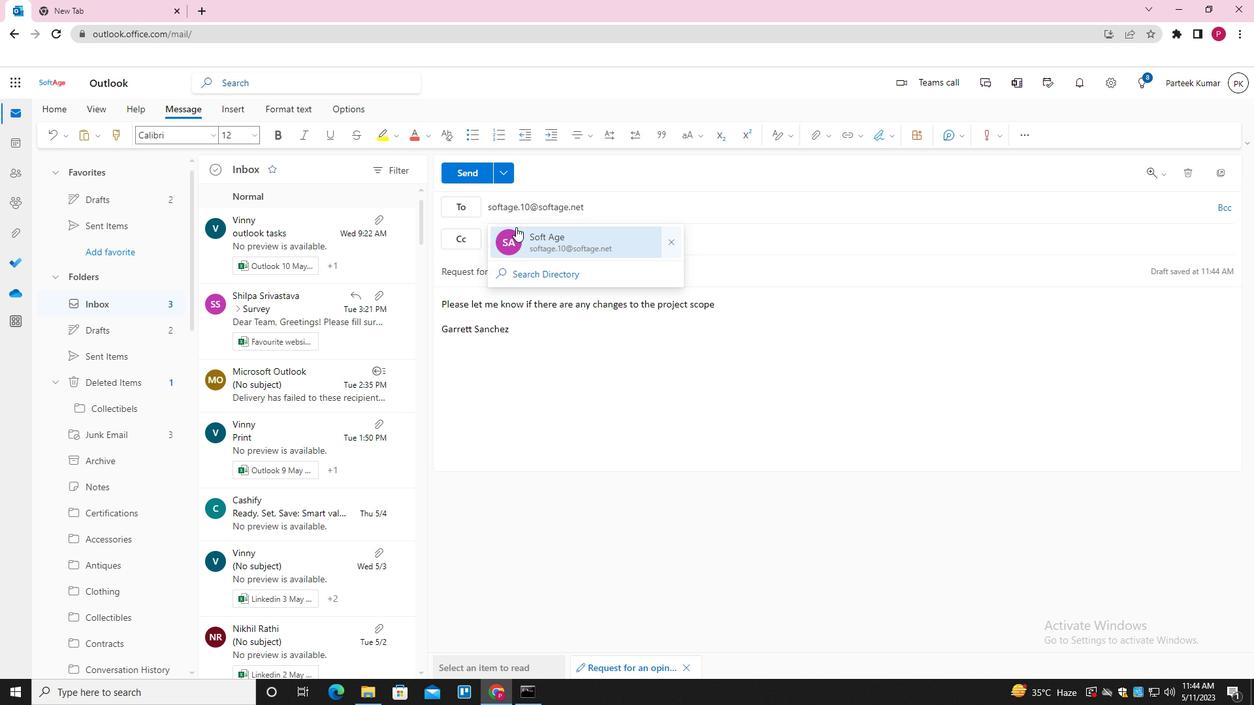 
Action: Mouse moved to (814, 139)
Screenshot: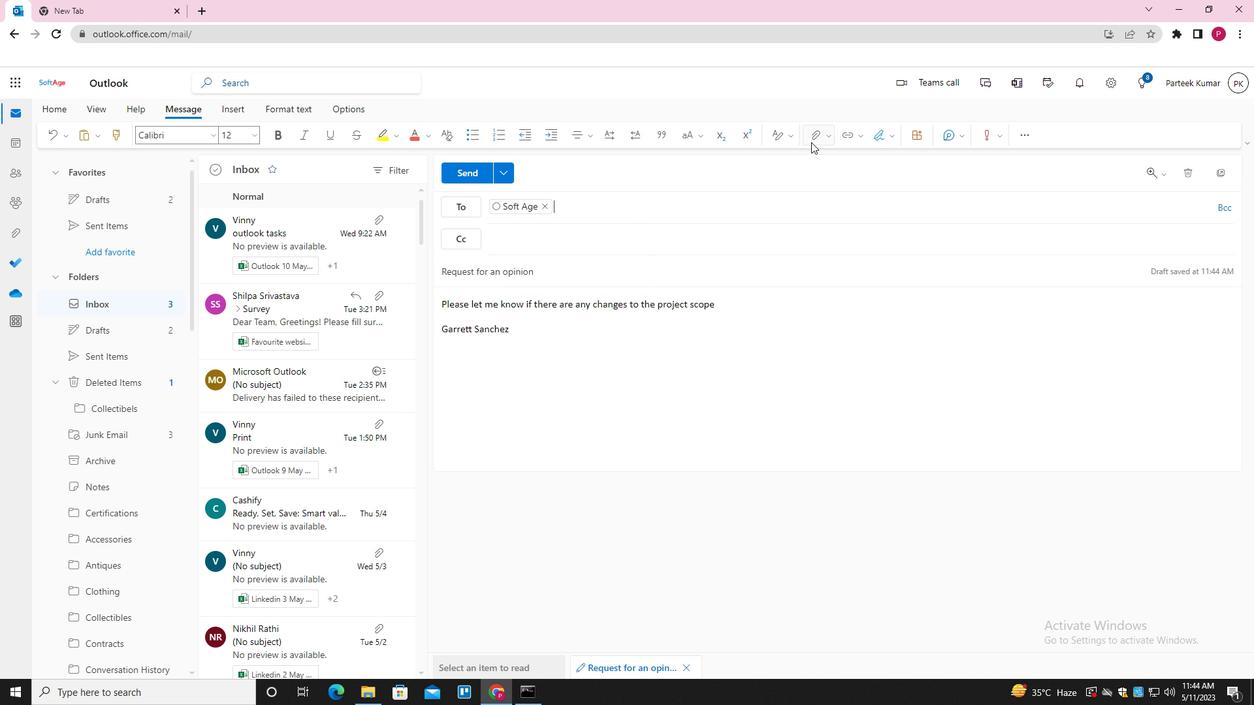 
Action: Mouse pressed left at (814, 139)
Screenshot: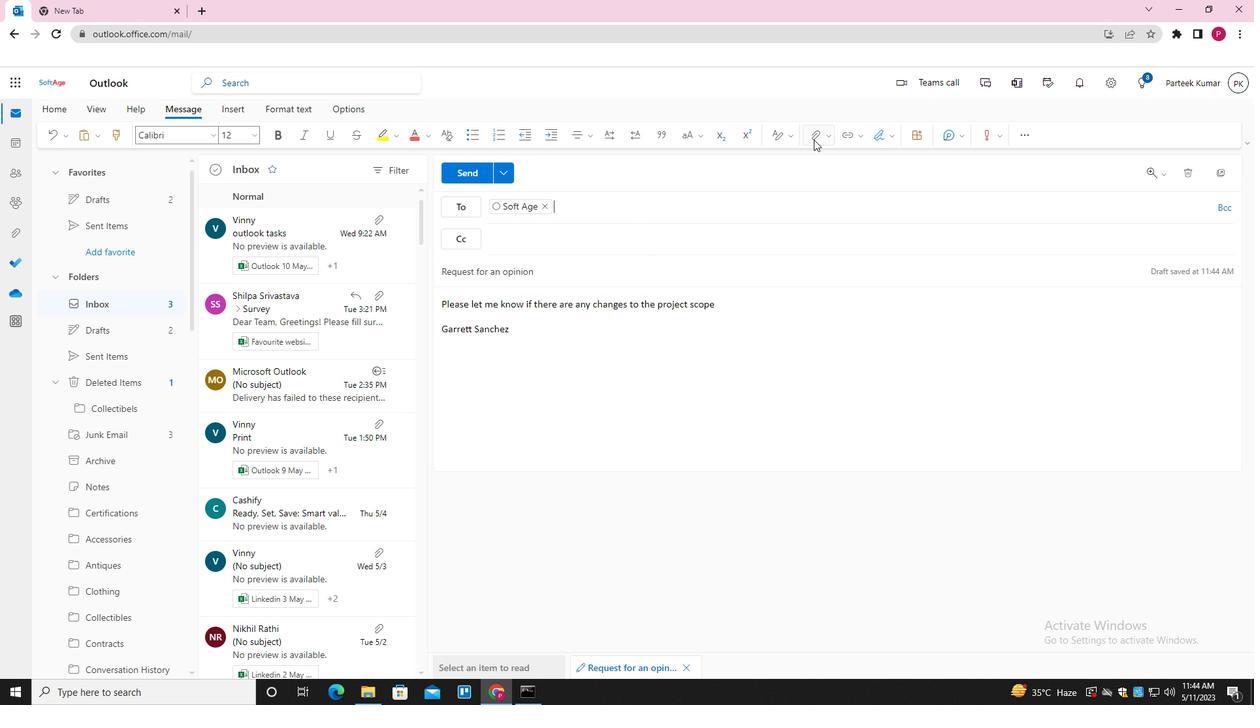 
Action: Mouse moved to (769, 164)
Screenshot: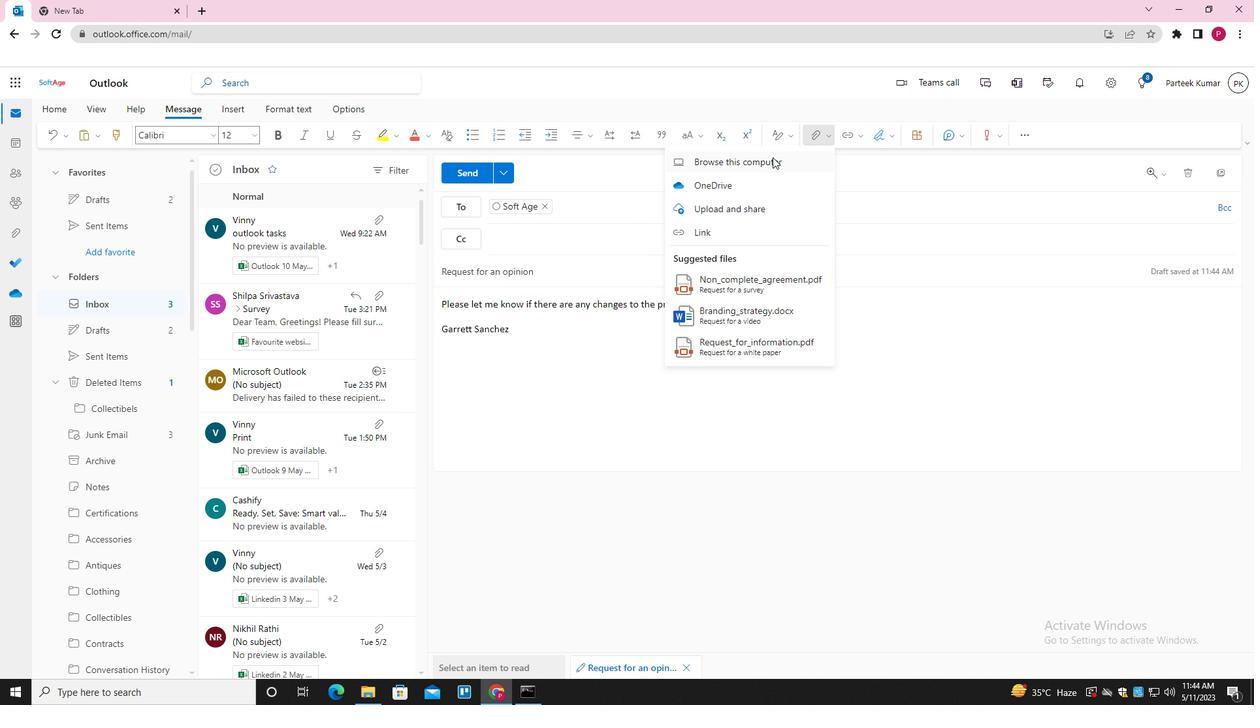 
Action: Mouse pressed left at (769, 164)
Screenshot: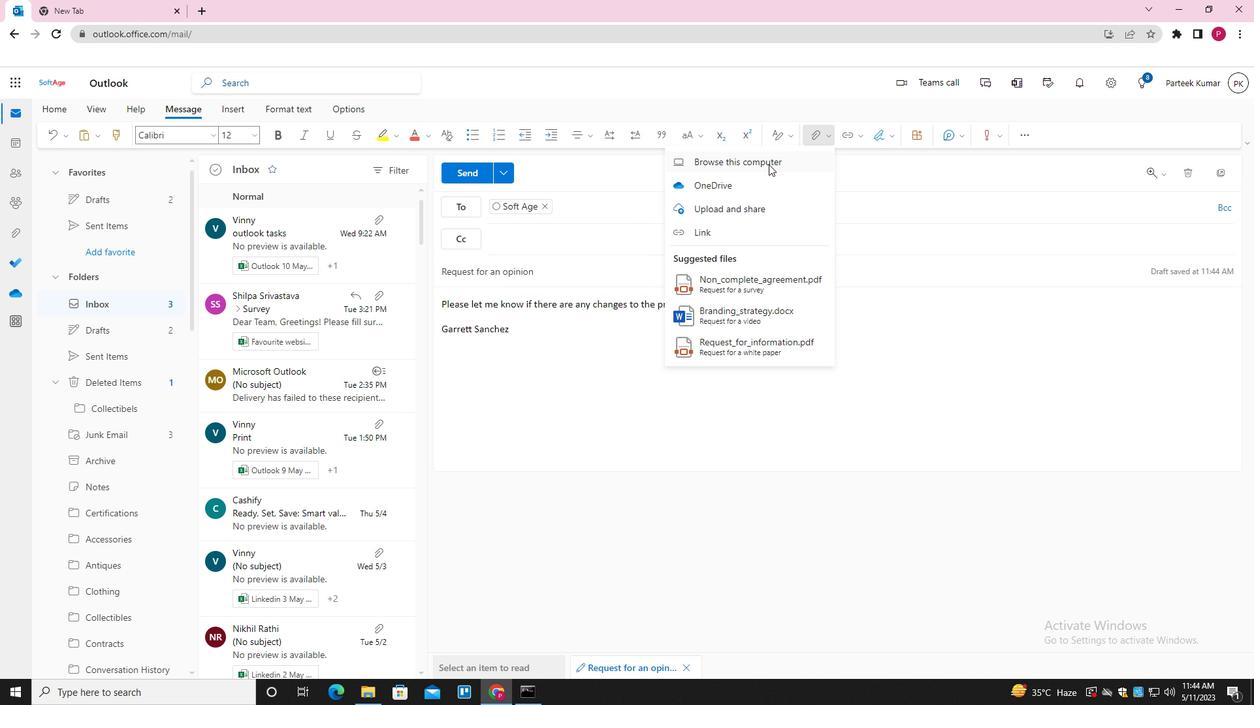 
Action: Mouse moved to (246, 97)
Screenshot: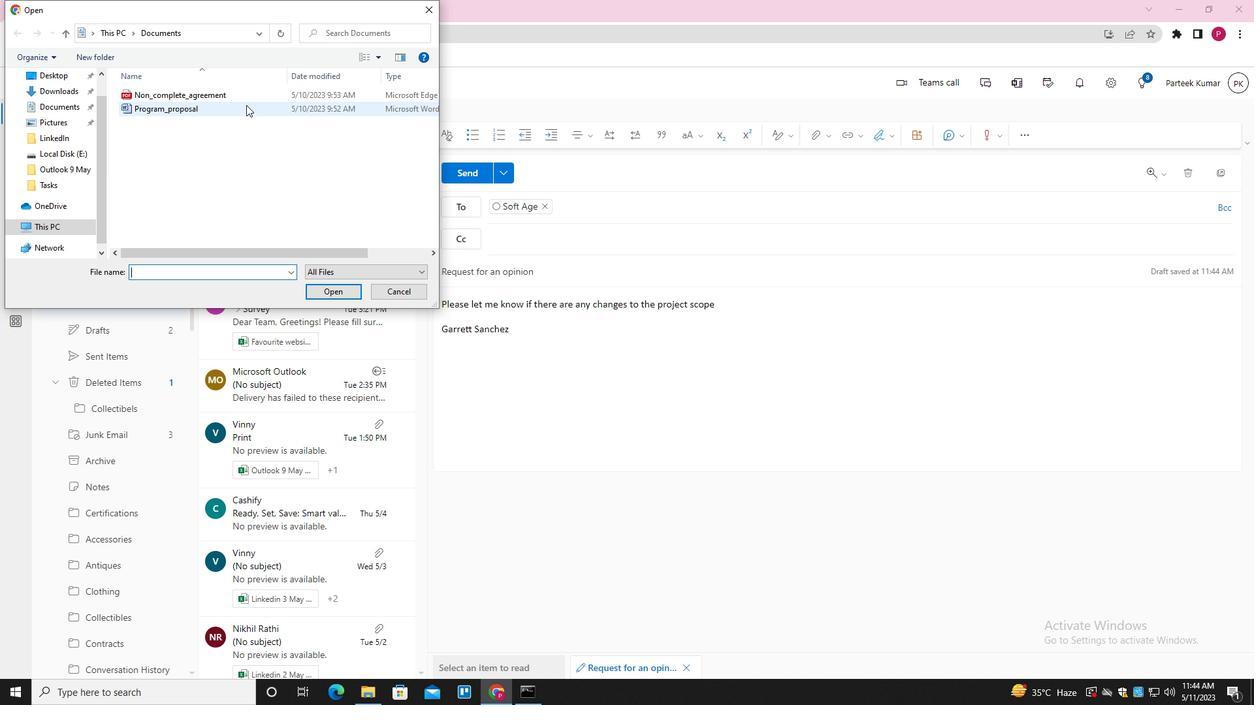 
Action: Mouse pressed left at (246, 97)
Screenshot: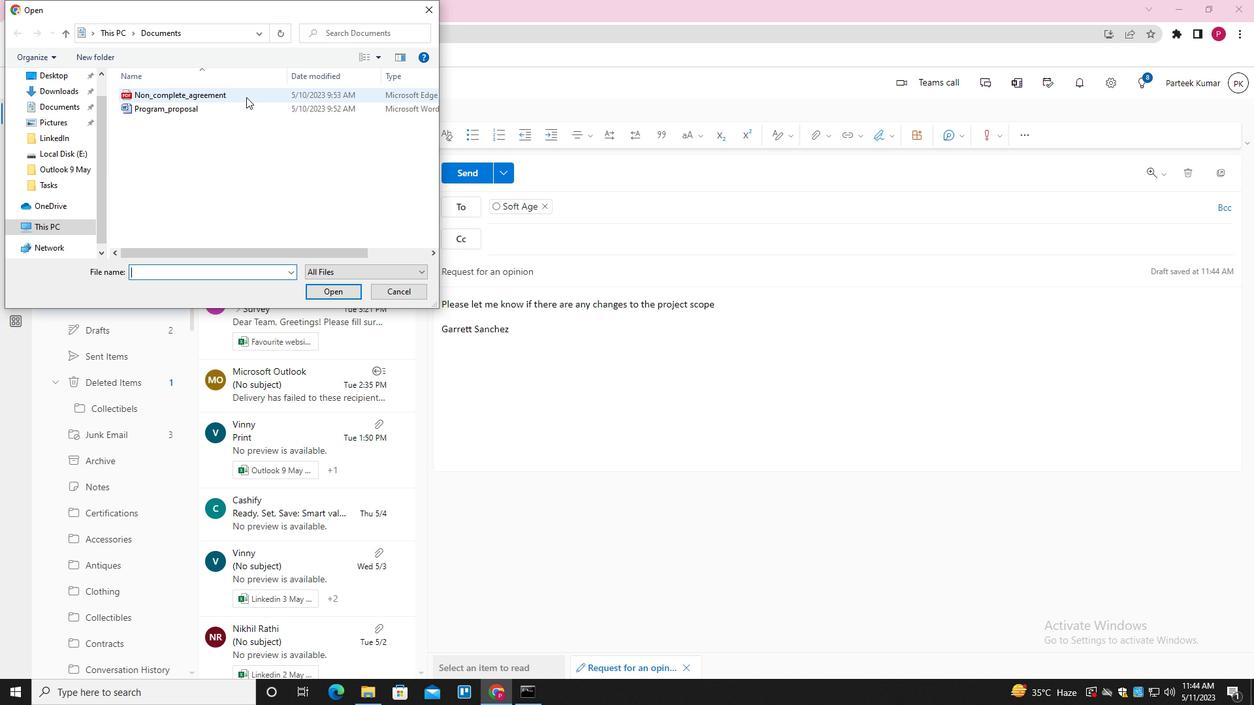 
Action: Mouse moved to (252, 109)
Screenshot: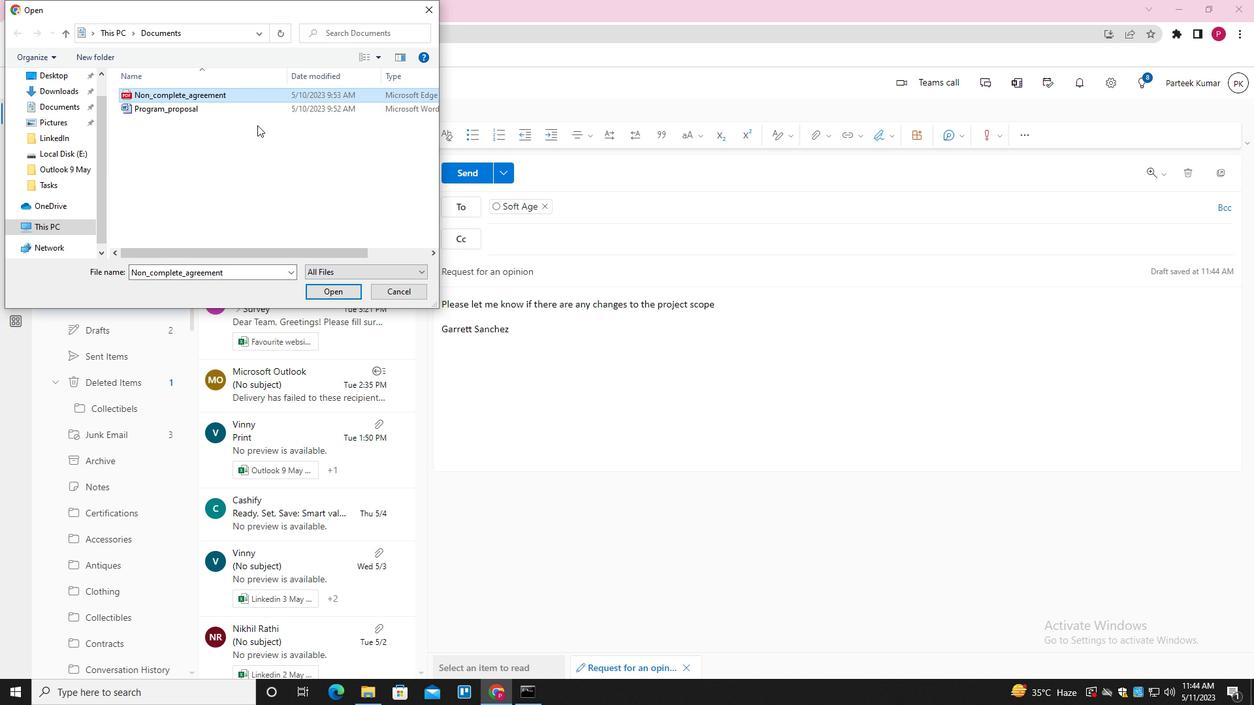 
Action: Mouse pressed left at (252, 109)
Screenshot: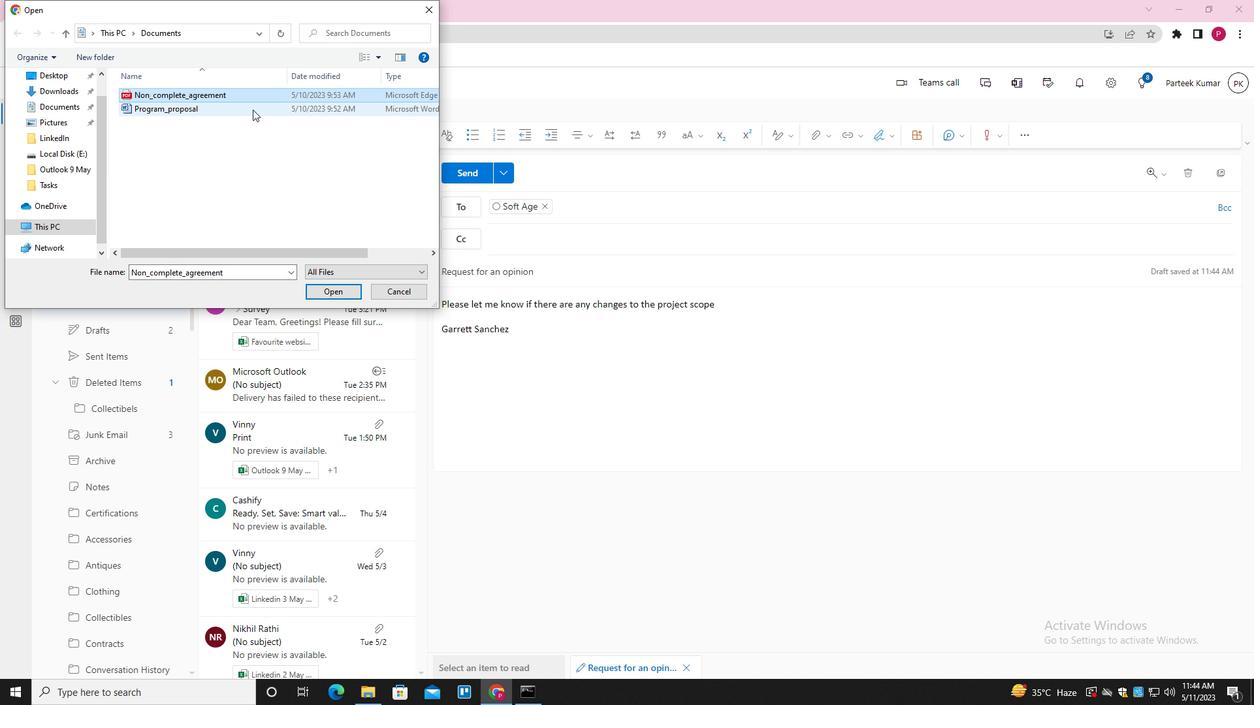 
Action: Mouse moved to (335, 293)
Screenshot: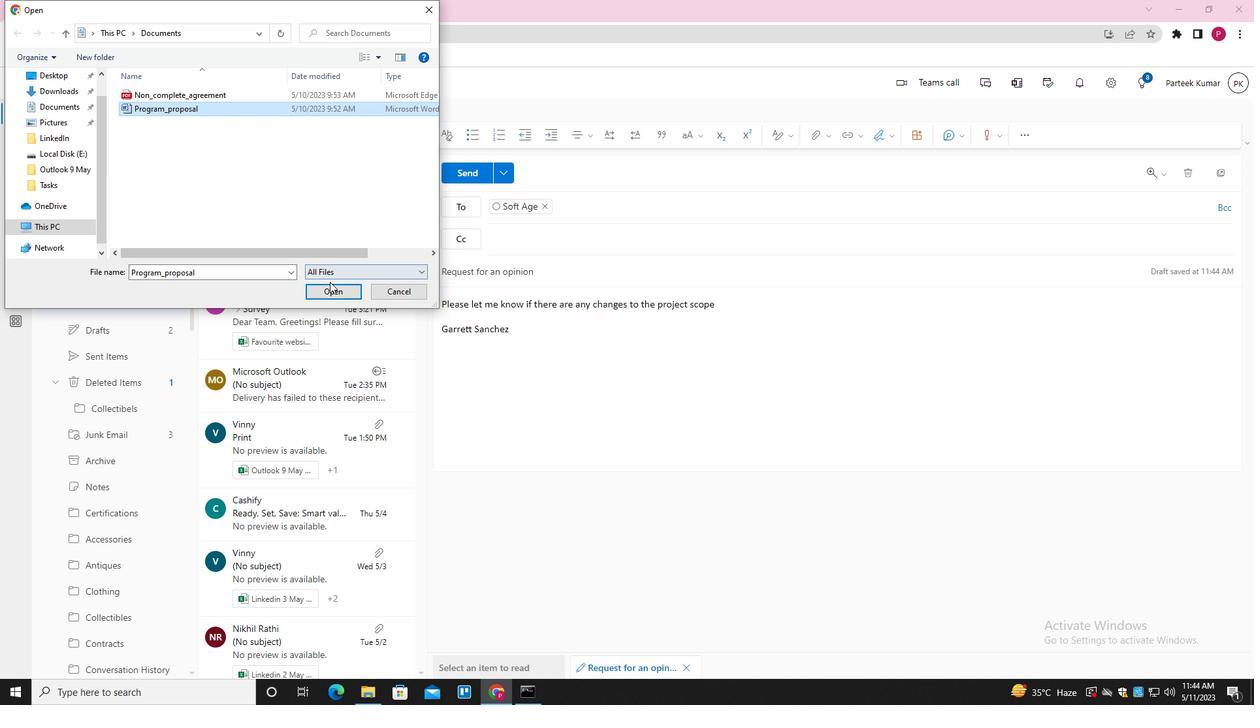 
Action: Mouse pressed left at (335, 293)
Screenshot: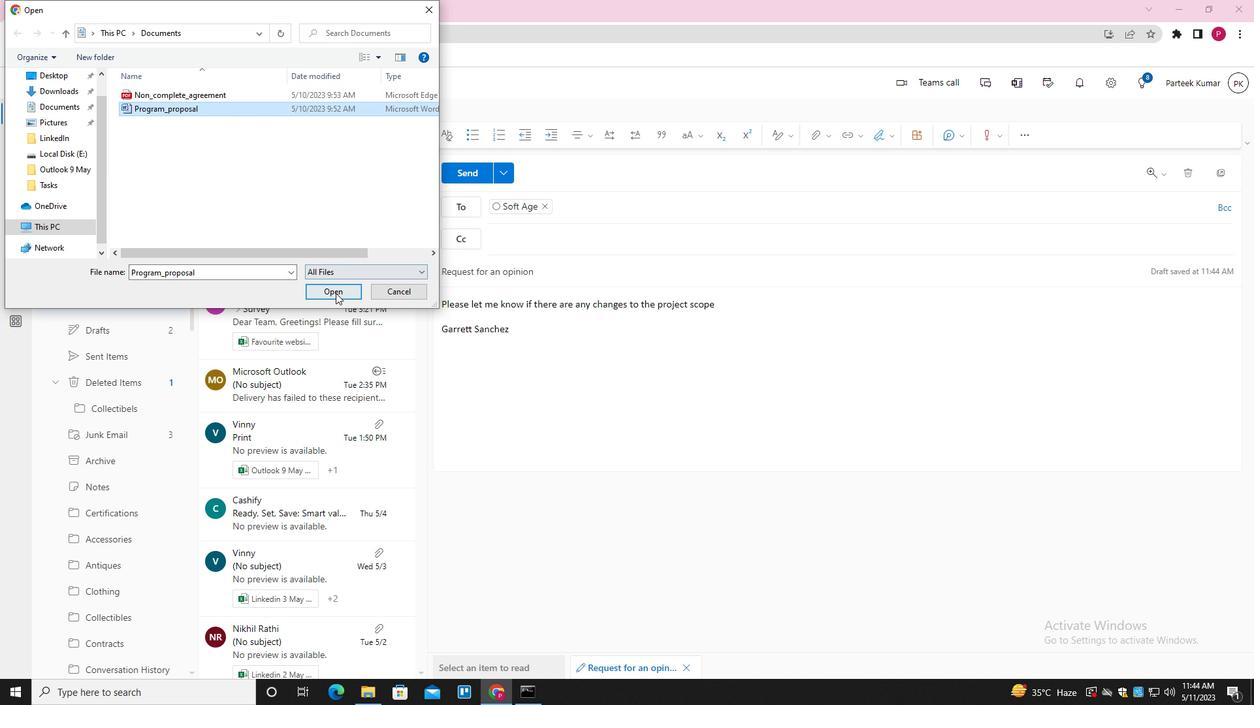 
Action: Mouse moved to (459, 171)
Screenshot: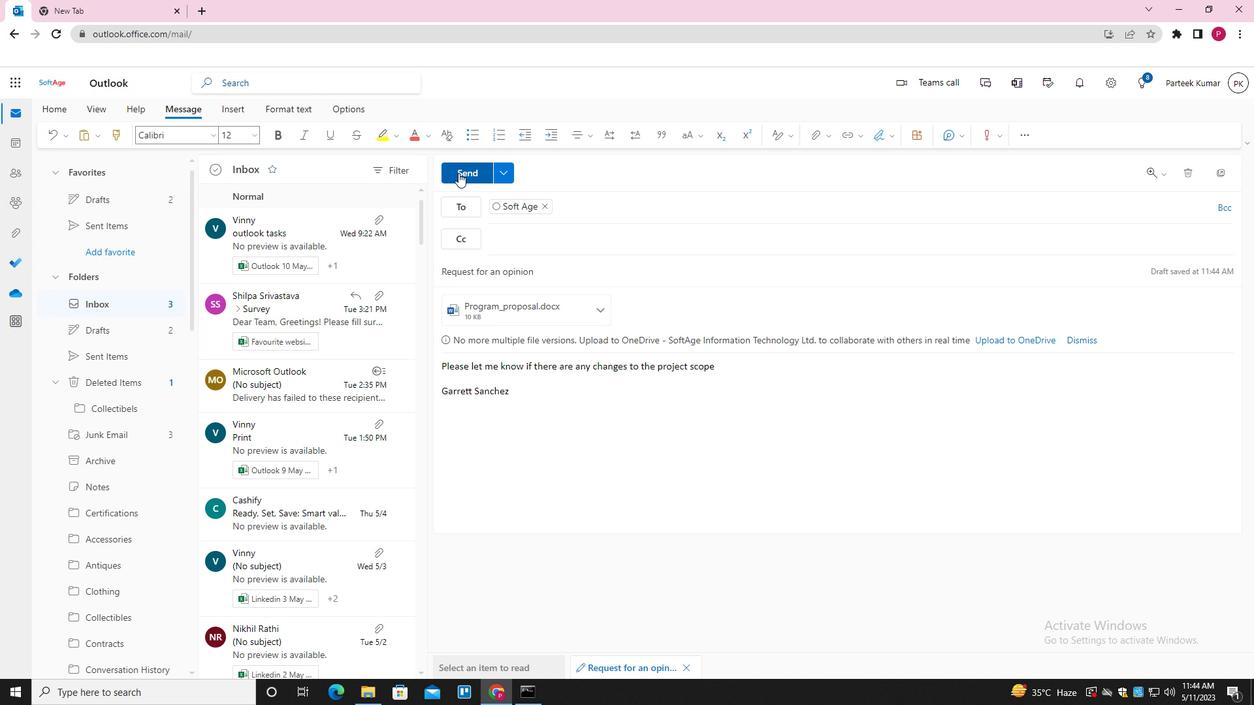 
Action: Mouse pressed left at (459, 171)
Screenshot: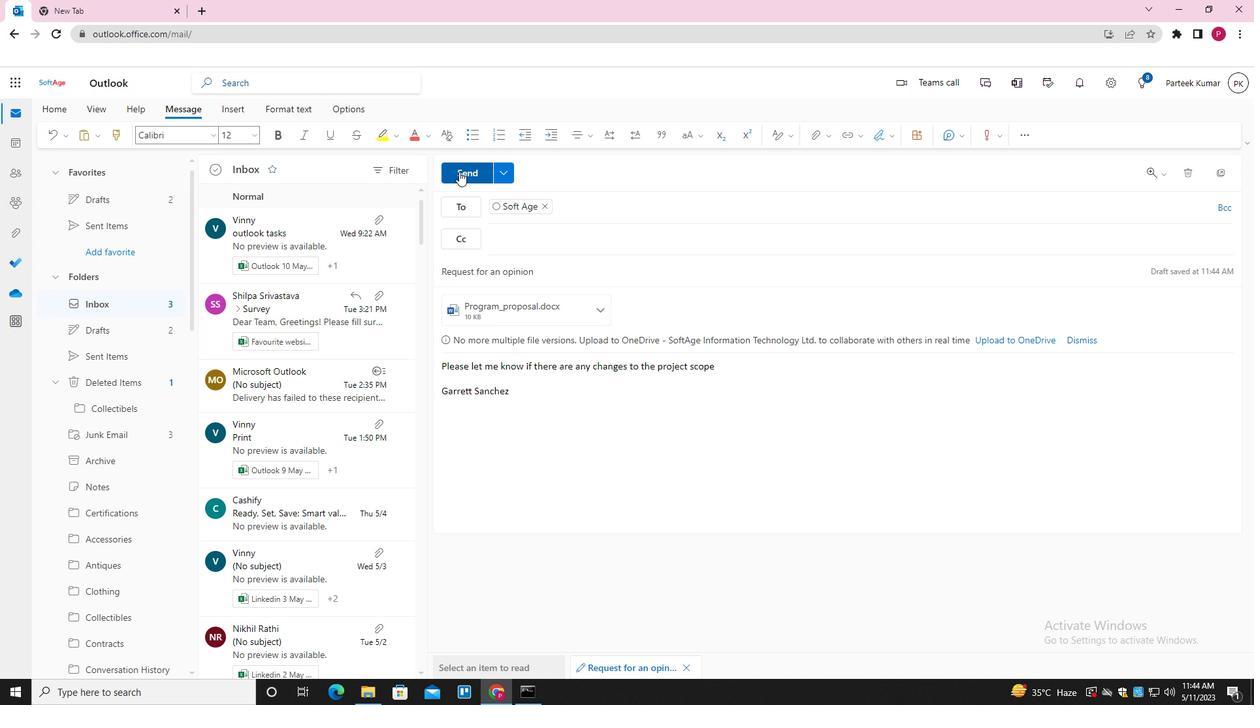 
Action: Mouse moved to (135, 351)
Screenshot: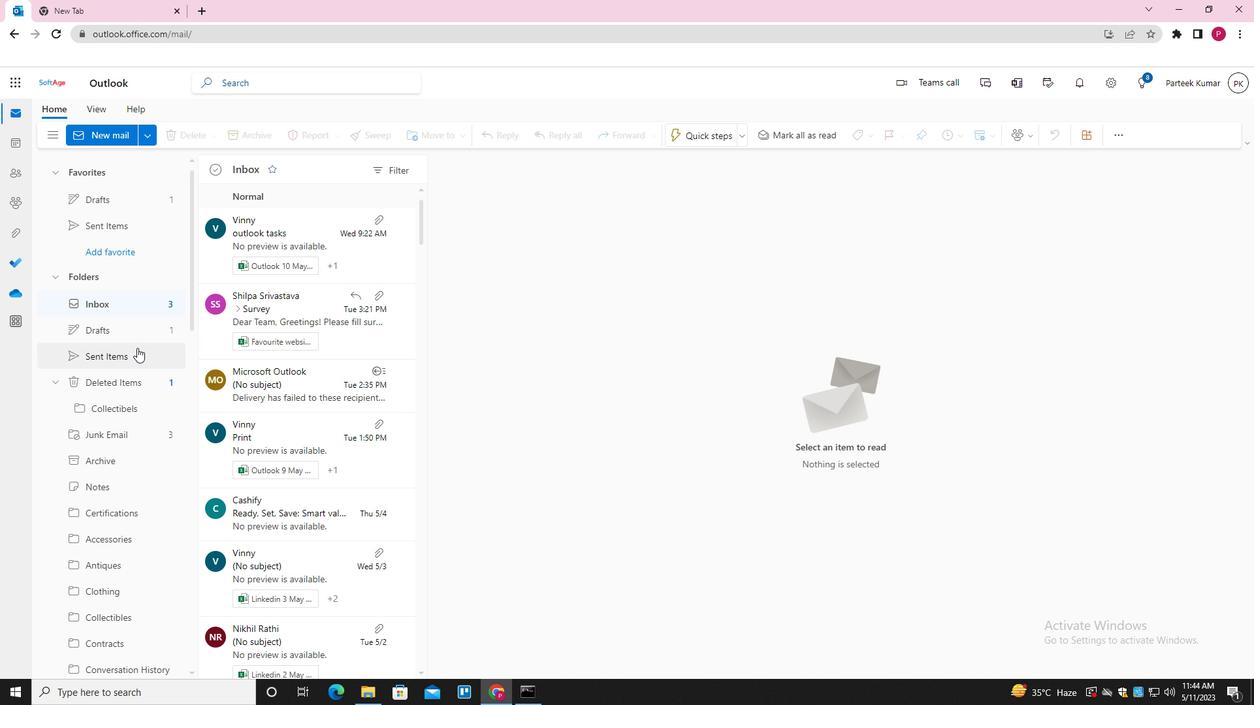 
Action: Mouse pressed left at (135, 351)
Screenshot: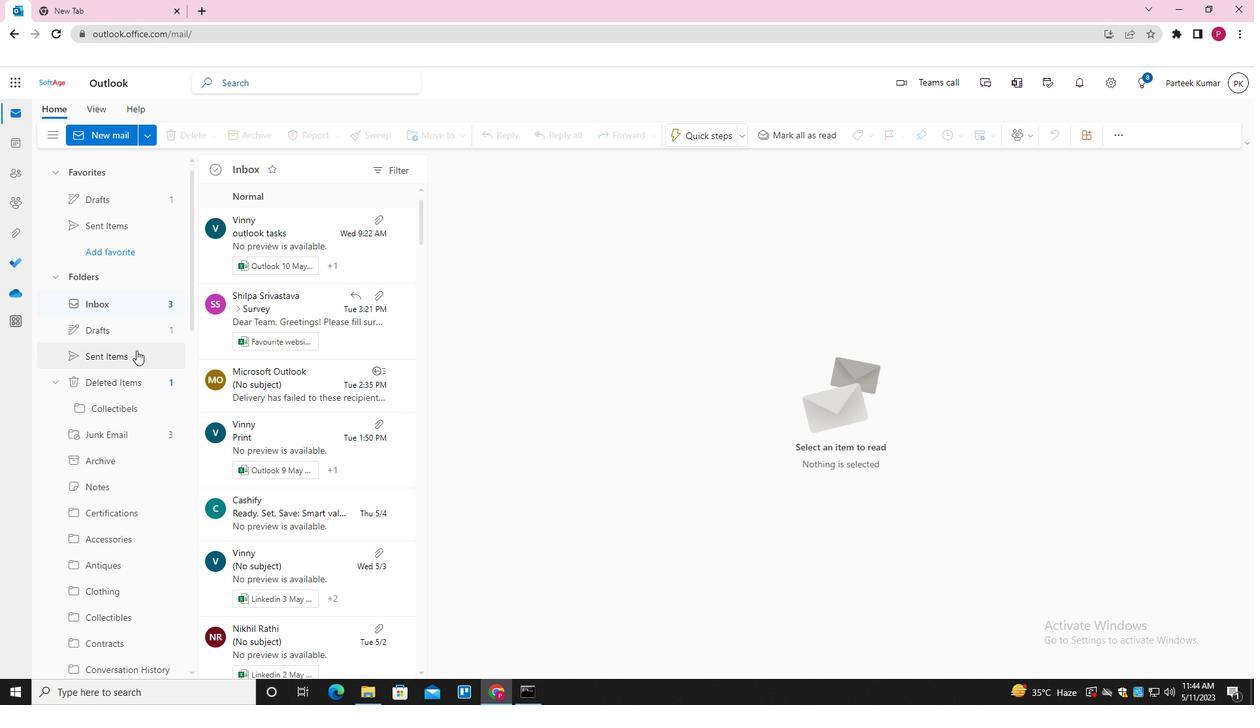 
Action: Mouse moved to (310, 232)
Screenshot: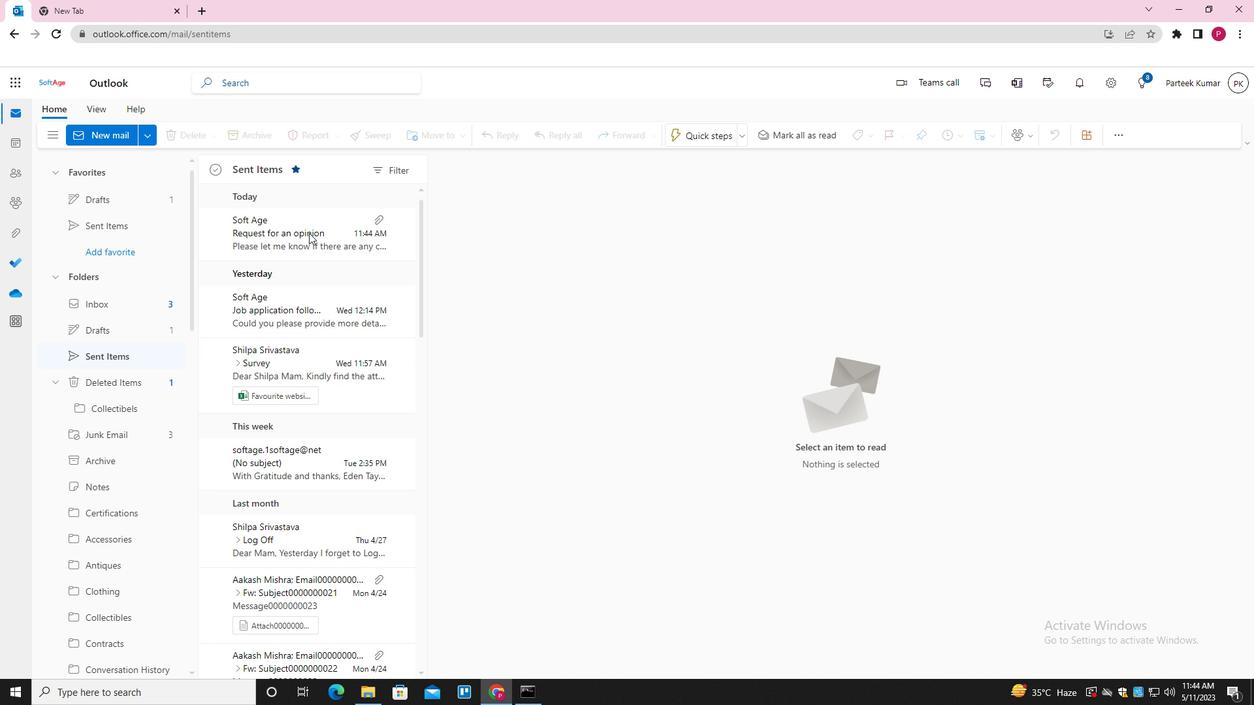 
Action: Mouse pressed right at (310, 232)
Screenshot: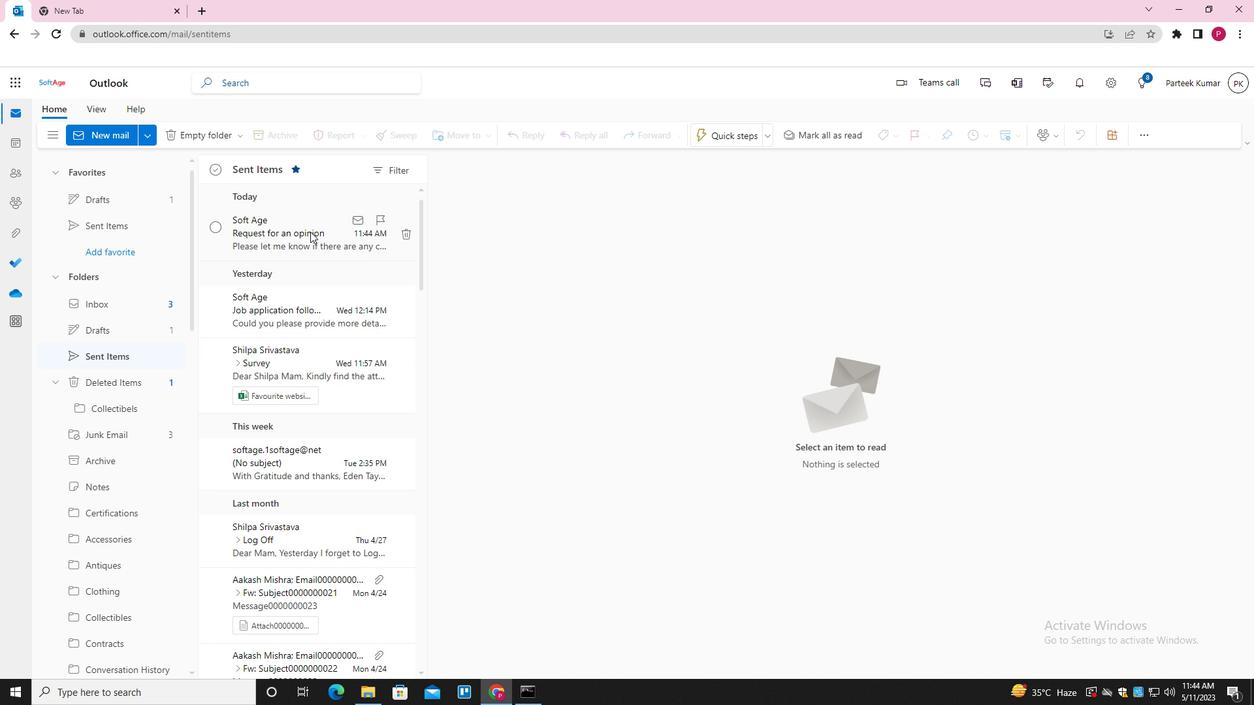 
Action: Mouse moved to (363, 292)
Screenshot: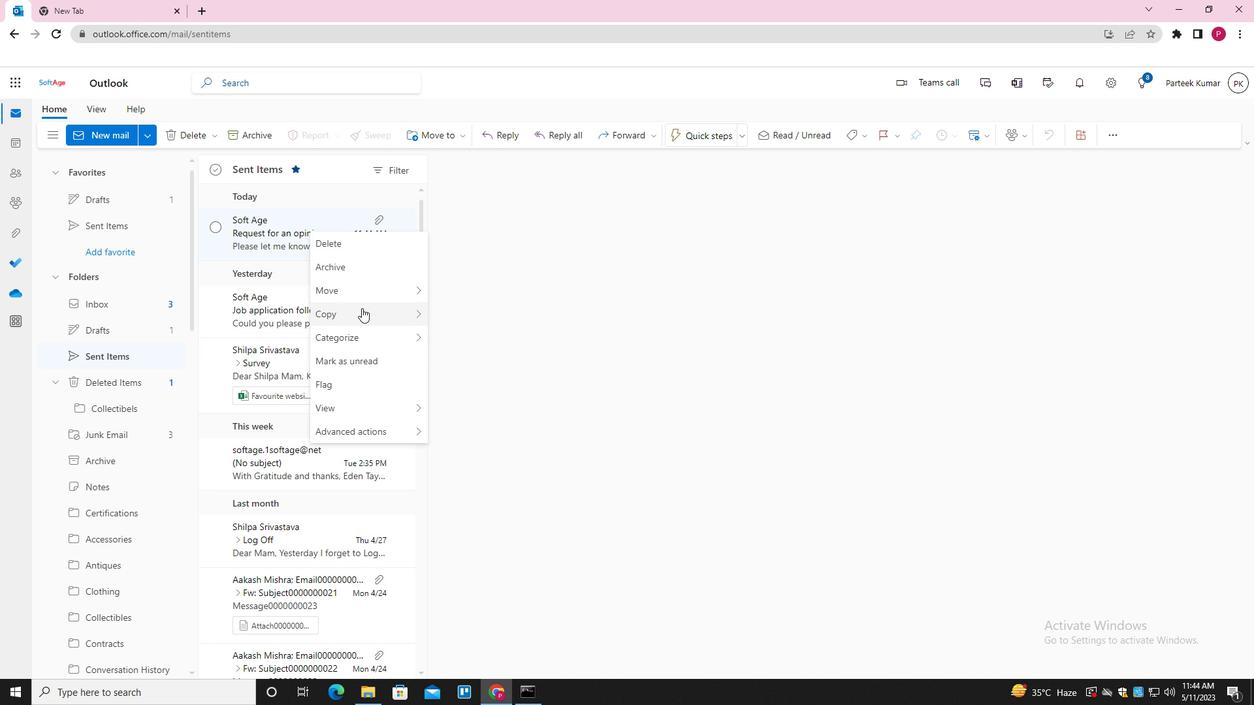 
Action: Mouse pressed left at (363, 292)
Screenshot: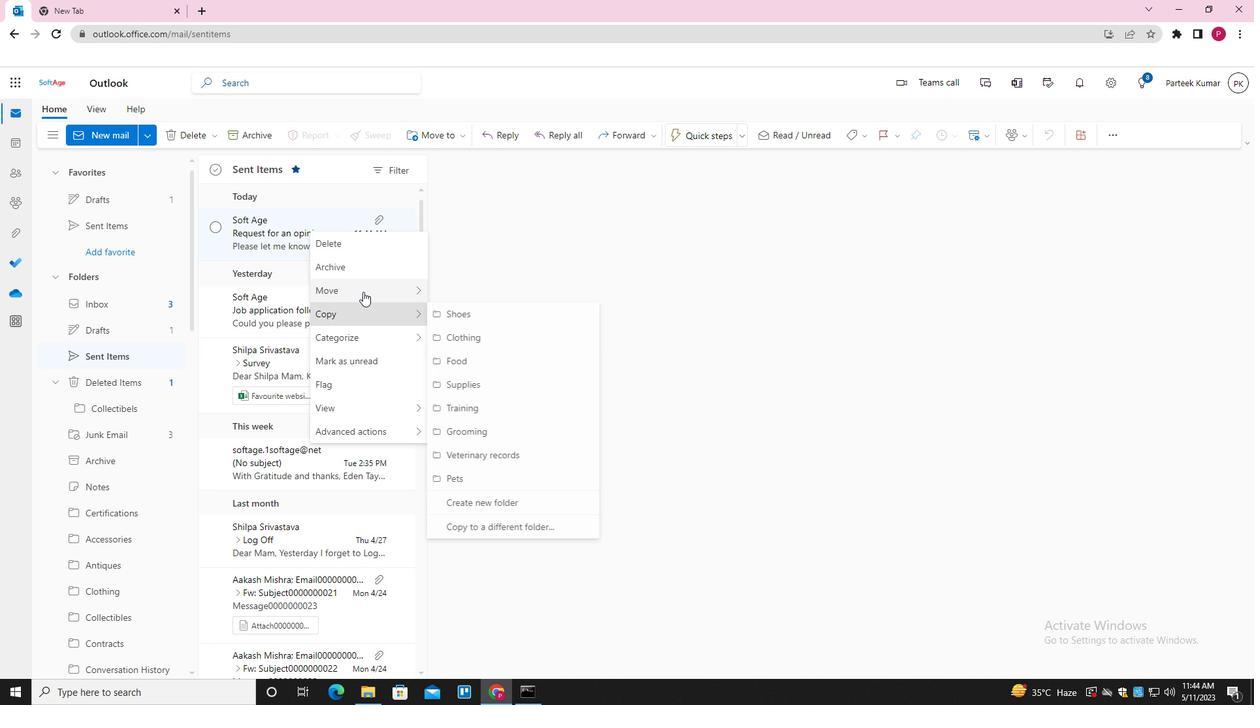 
Action: Mouse moved to (469, 286)
Screenshot: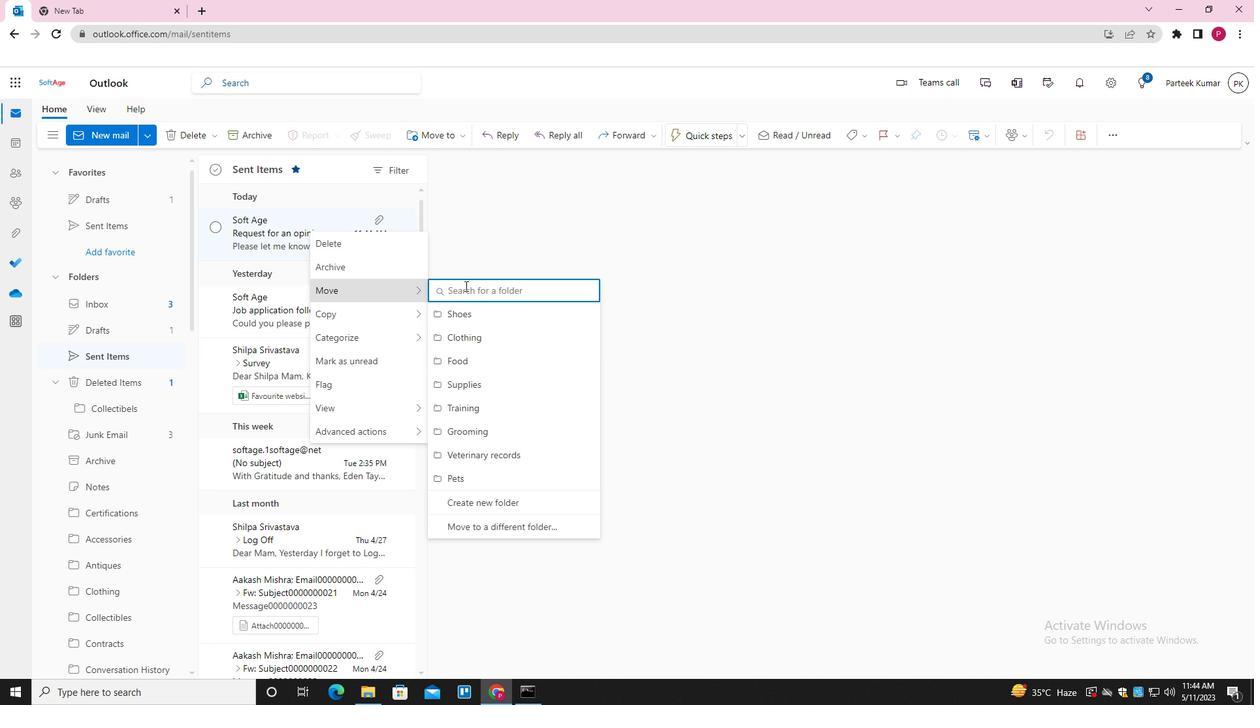 
Action: Mouse pressed left at (469, 286)
Screenshot: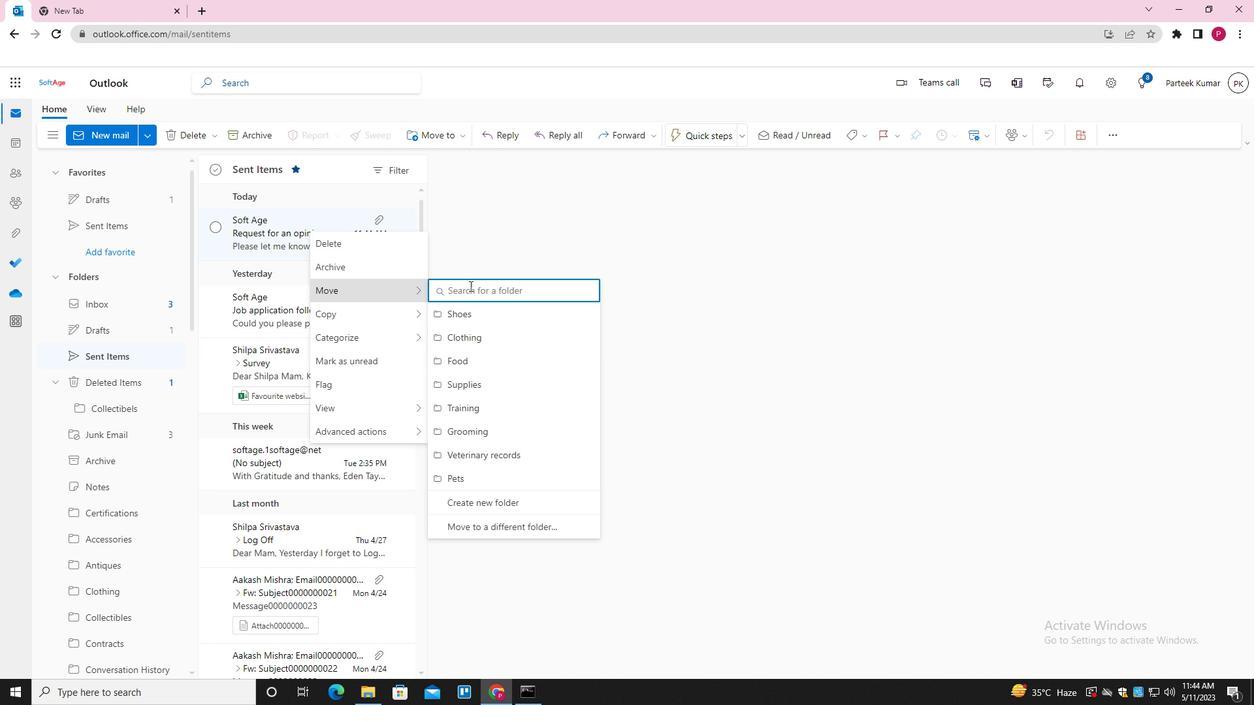
Action: Key pressed <Key.shift>ACCESSORIES<Key.down><Key.enter>
Screenshot: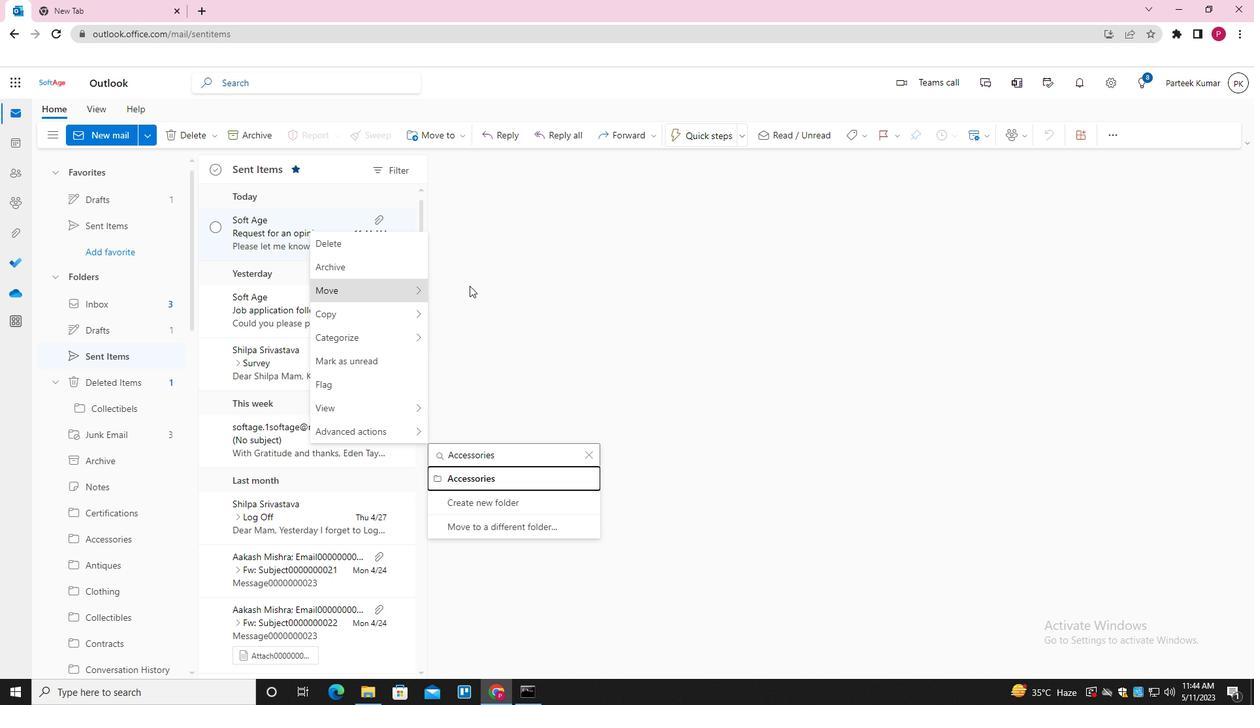 
